 Task: For heading Arial black with underline.  font size for heading18,  'Change the font style of data to'Calibri.  and font size to 9,  Change the alignment of both headline & data to Align center.  In the sheet  Expense Monitoring Logbookbook
Action: Mouse moved to (42, 97)
Screenshot: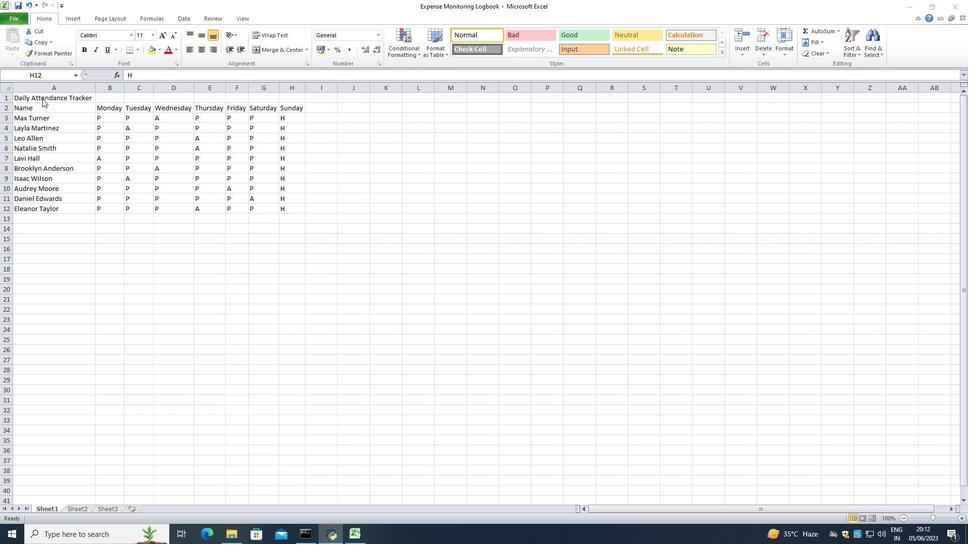
Action: Mouse pressed left at (42, 97)
Screenshot: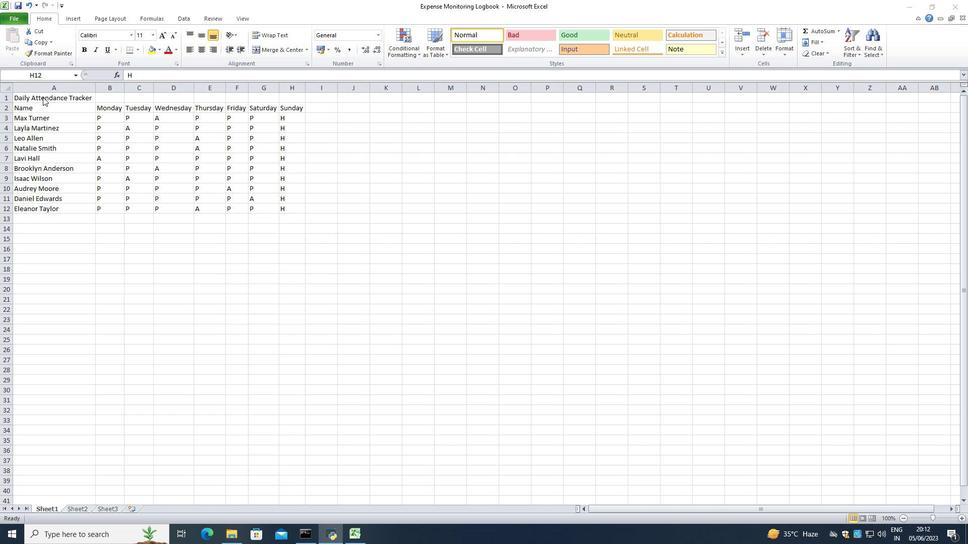 
Action: Mouse pressed left at (42, 97)
Screenshot: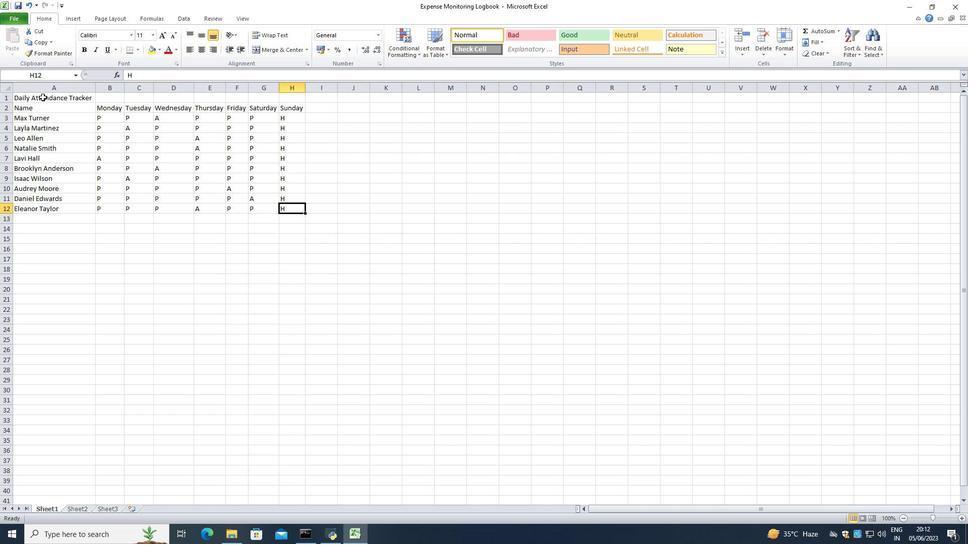 
Action: Mouse moved to (42, 100)
Screenshot: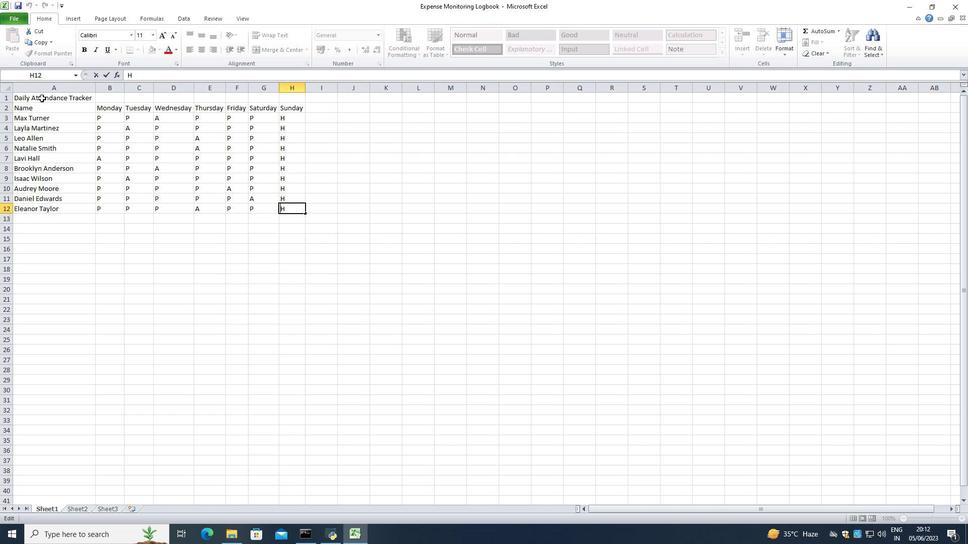 
Action: Mouse pressed left at (42, 100)
Screenshot: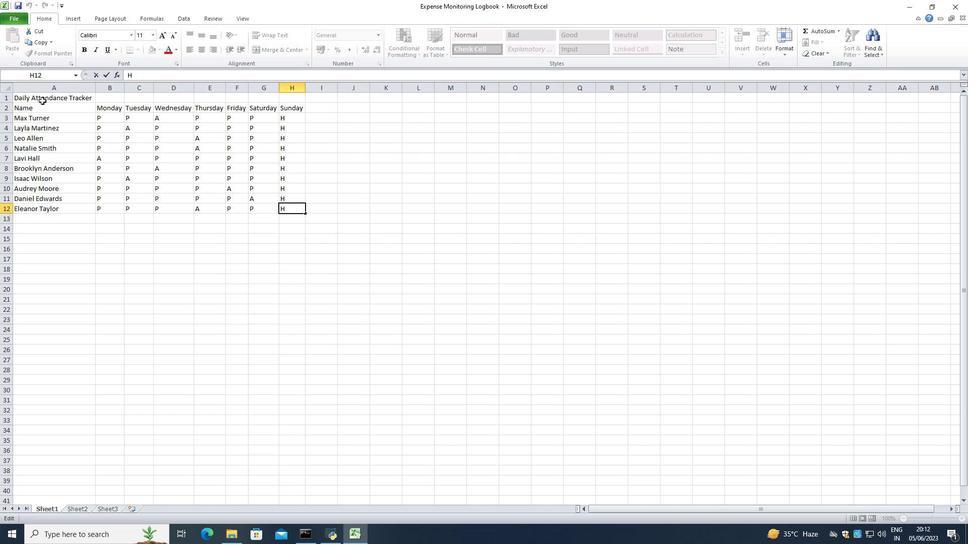 
Action: Mouse moved to (127, 37)
Screenshot: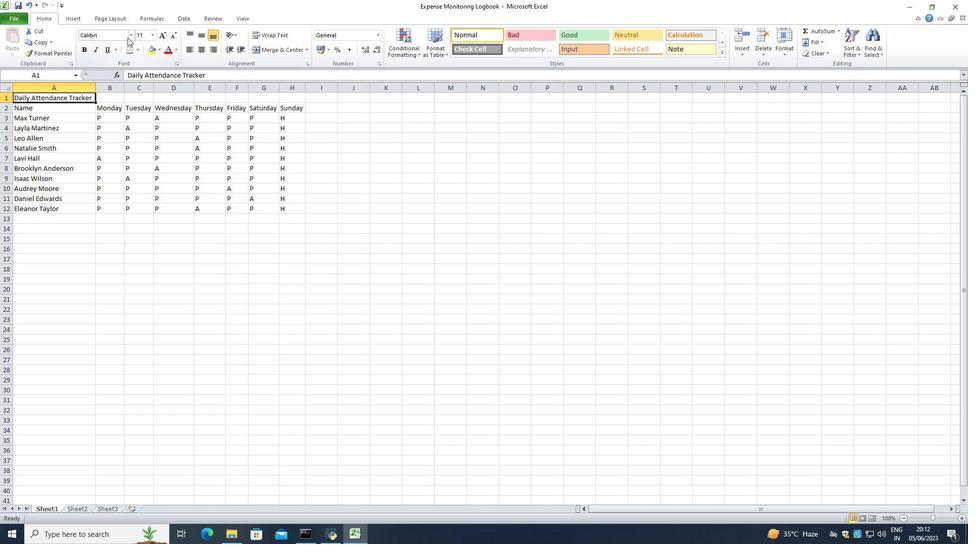 
Action: Mouse pressed left at (127, 37)
Screenshot: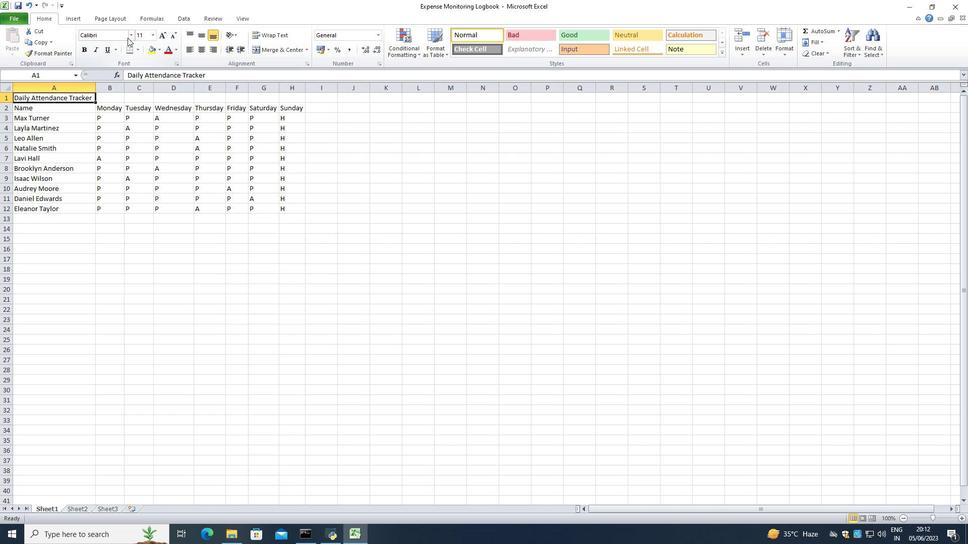
Action: Mouse moved to (131, 36)
Screenshot: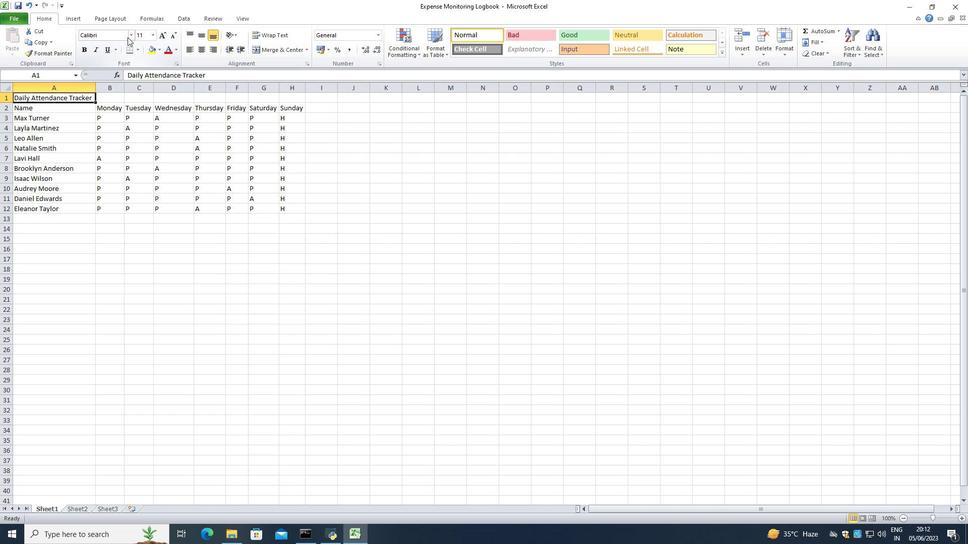 
Action: Mouse pressed left at (131, 36)
Screenshot: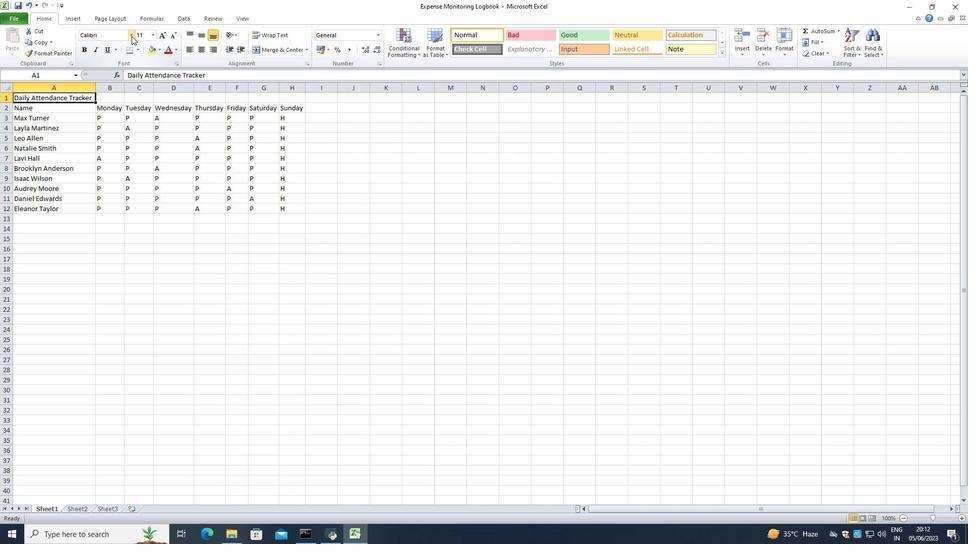 
Action: Mouse moved to (119, 165)
Screenshot: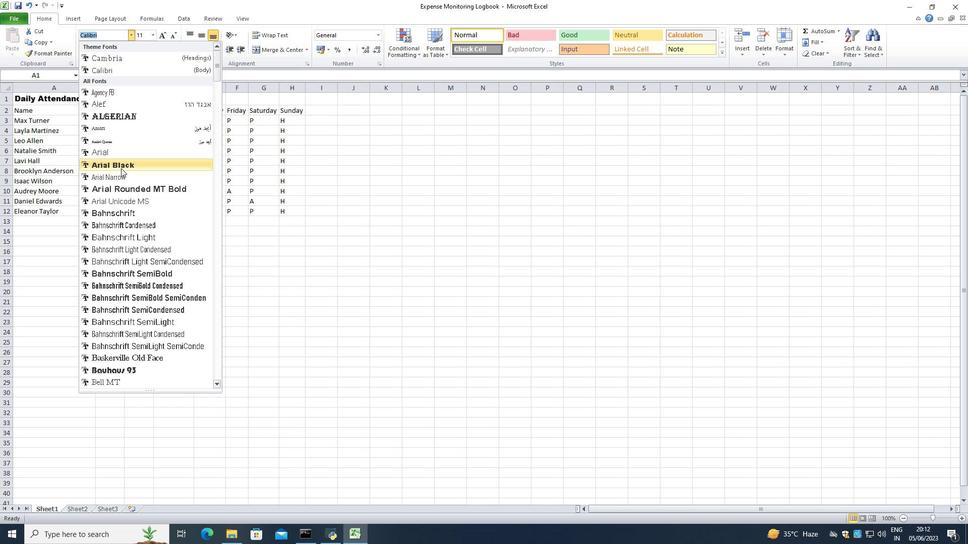 
Action: Mouse pressed left at (119, 165)
Screenshot: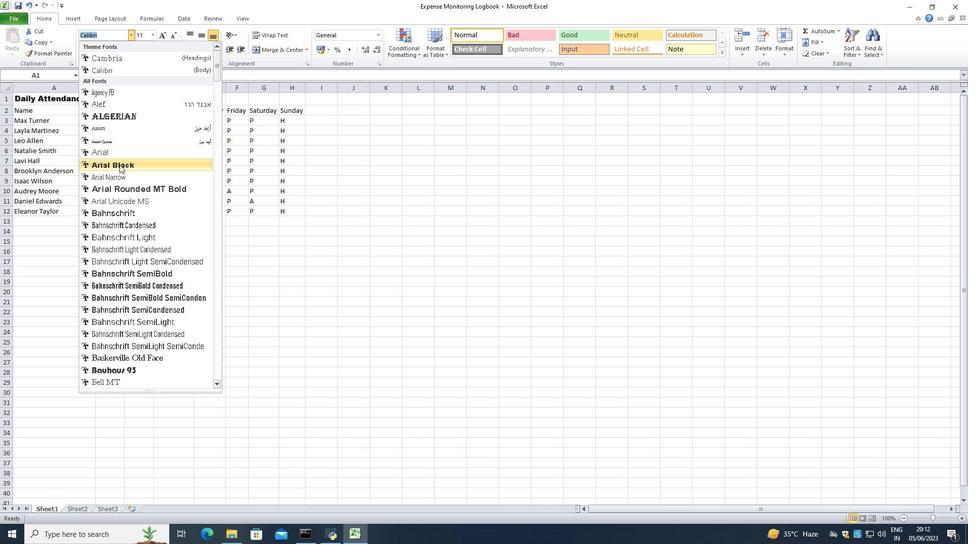 
Action: Mouse moved to (106, 48)
Screenshot: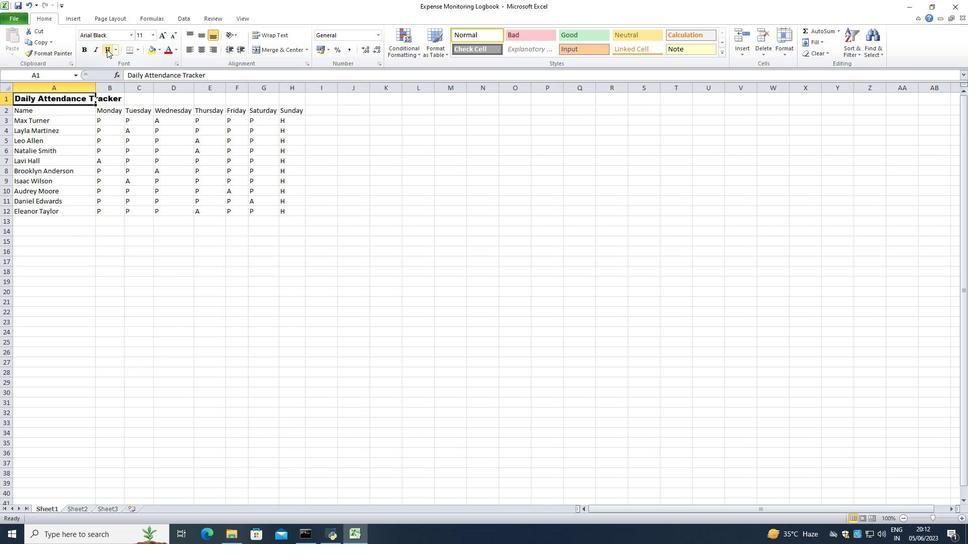 
Action: Mouse pressed left at (106, 48)
Screenshot: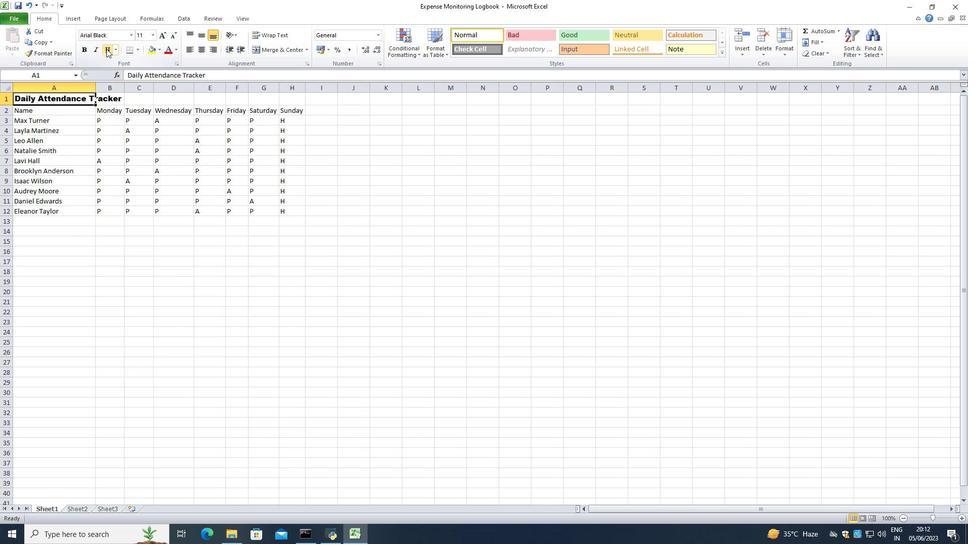 
Action: Mouse moved to (66, 110)
Screenshot: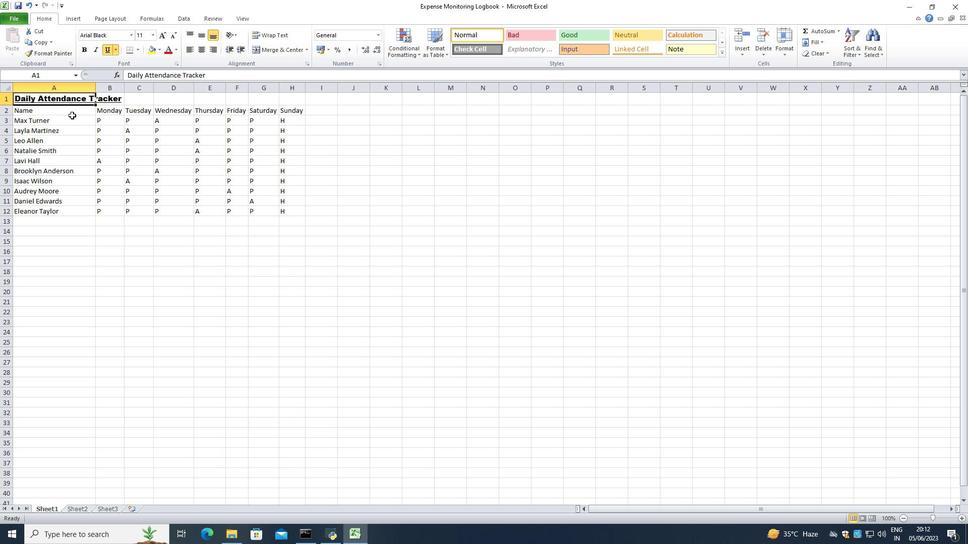 
Action: Mouse pressed left at (66, 110)
Screenshot: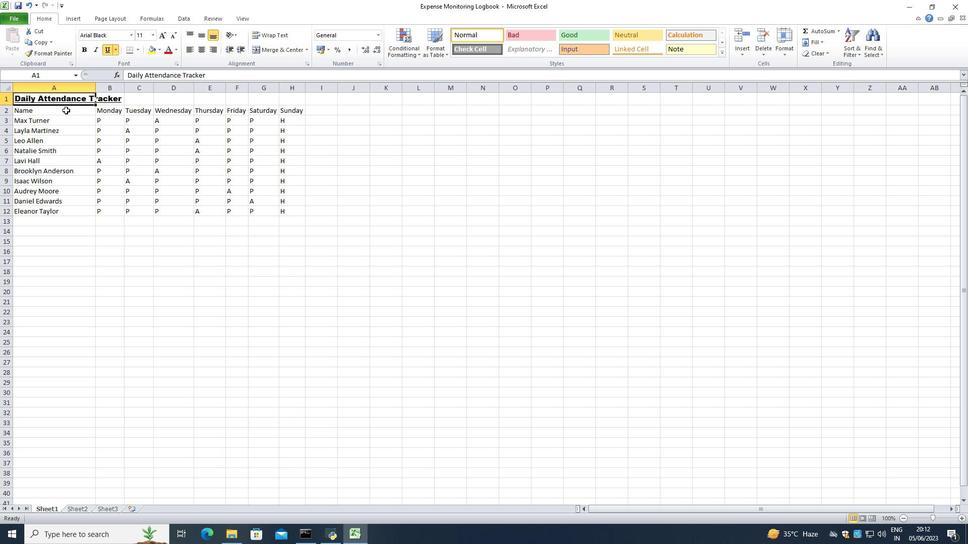 
Action: Mouse moved to (71, 97)
Screenshot: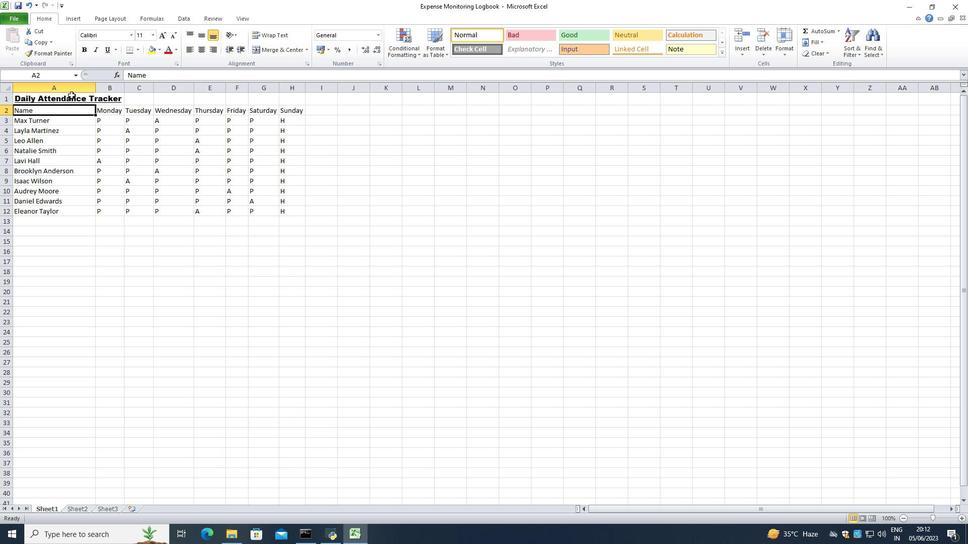 
Action: Mouse pressed left at (71, 97)
Screenshot: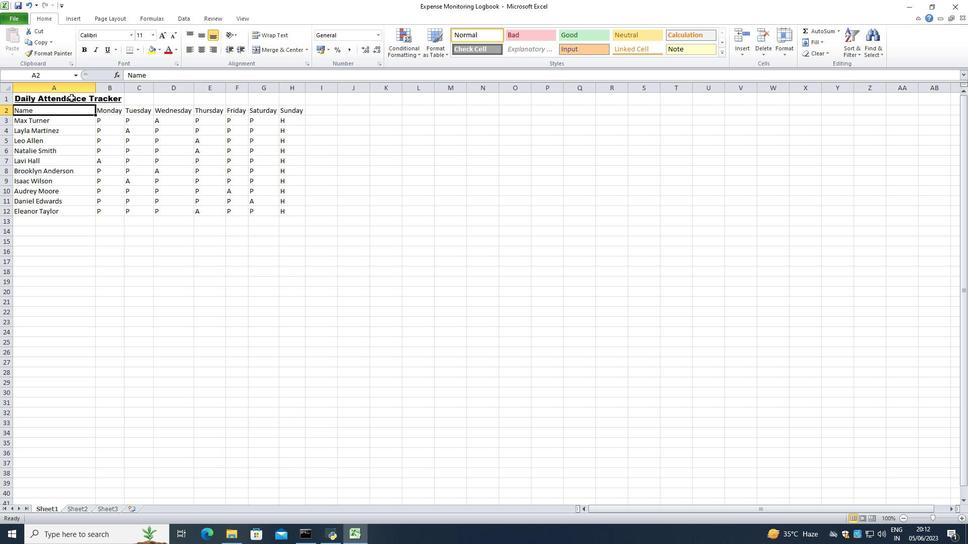 
Action: Mouse moved to (155, 34)
Screenshot: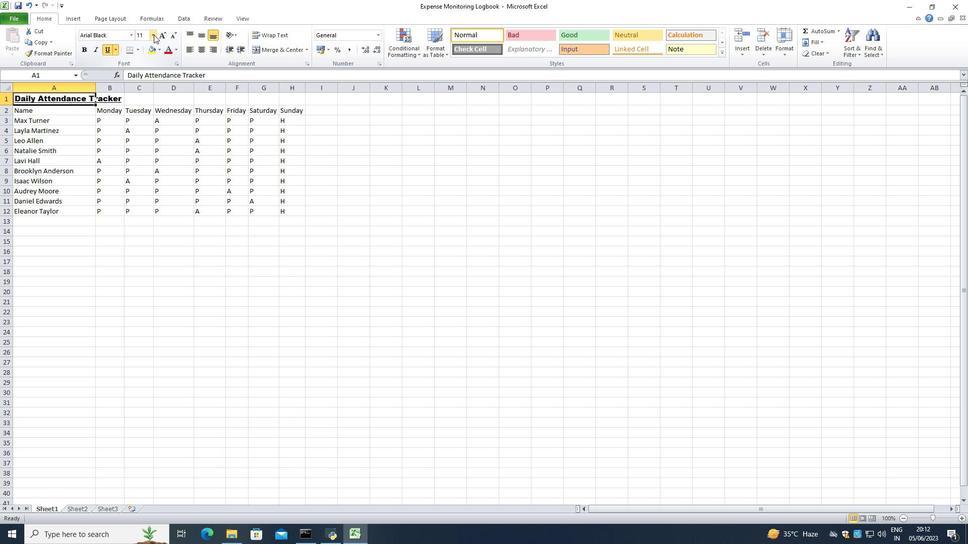 
Action: Mouse pressed left at (155, 34)
Screenshot: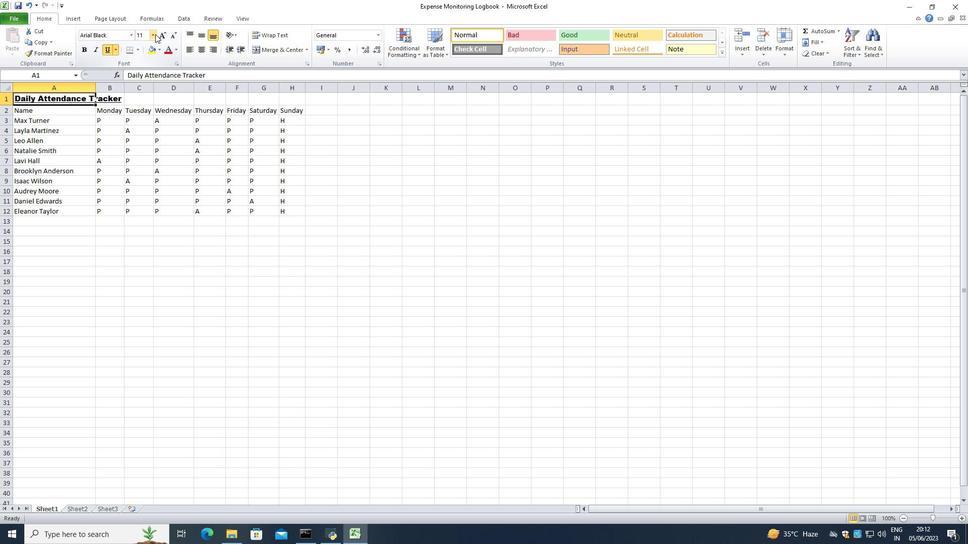 
Action: Mouse moved to (140, 106)
Screenshot: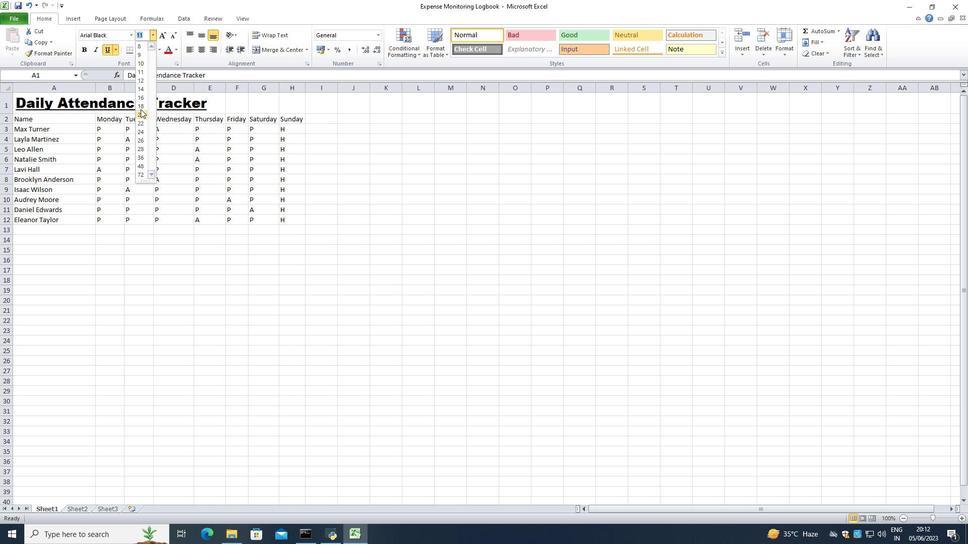 
Action: Mouse pressed left at (140, 106)
Screenshot: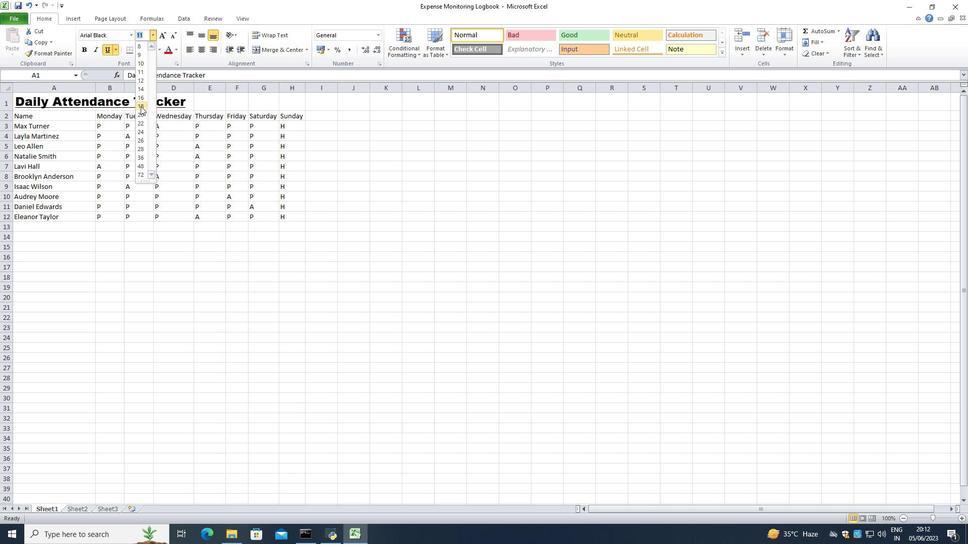 
Action: Mouse moved to (67, 118)
Screenshot: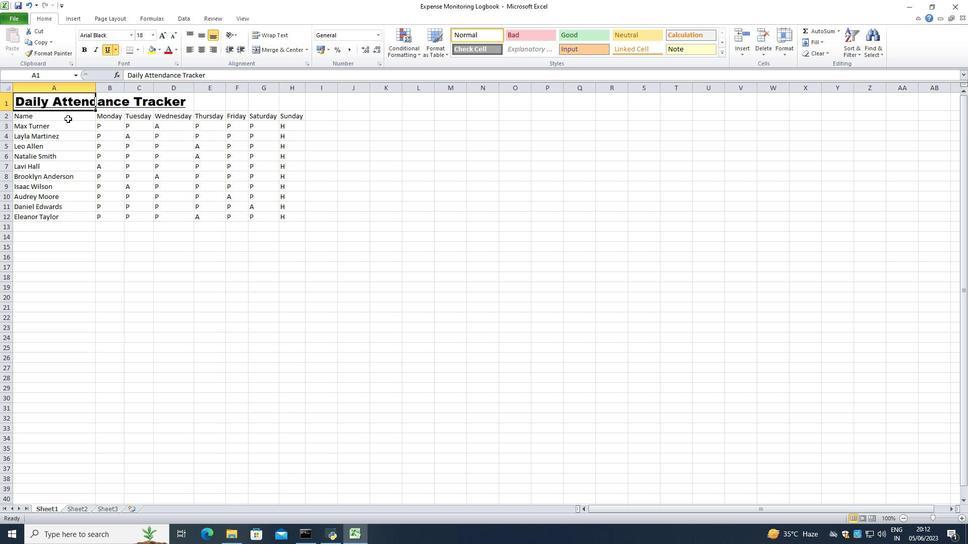 
Action: Mouse pressed left at (67, 118)
Screenshot: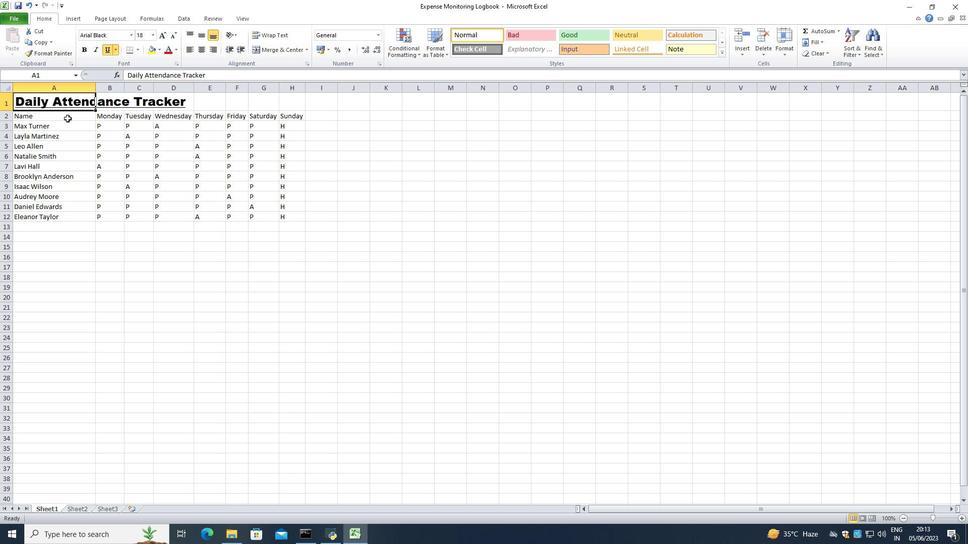 
Action: Mouse moved to (67, 117)
Screenshot: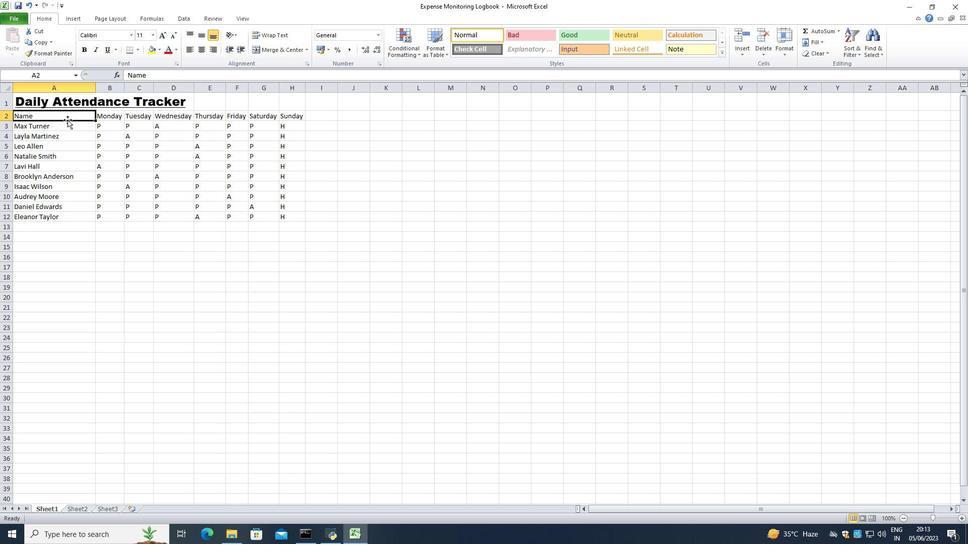 
Action: Mouse pressed left at (67, 117)
Screenshot: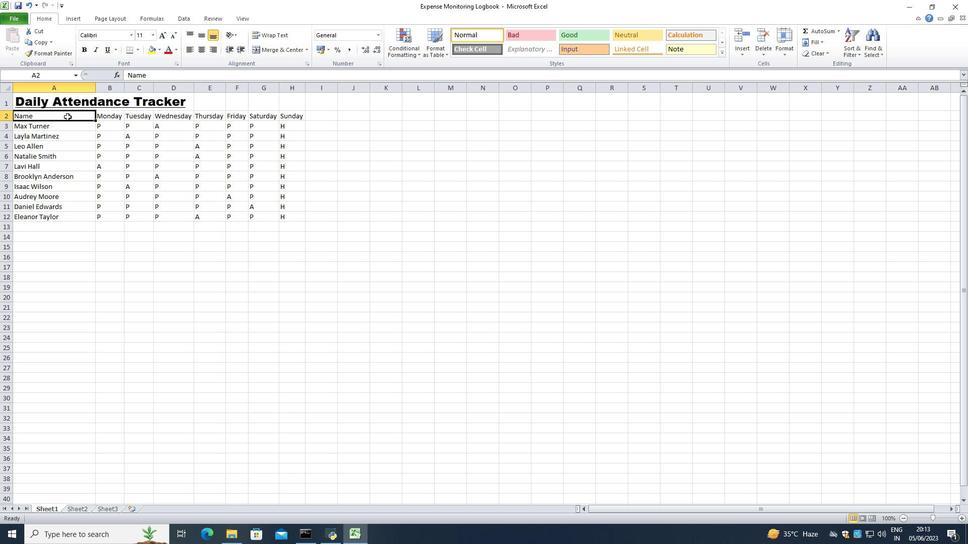 
Action: Mouse moved to (151, 34)
Screenshot: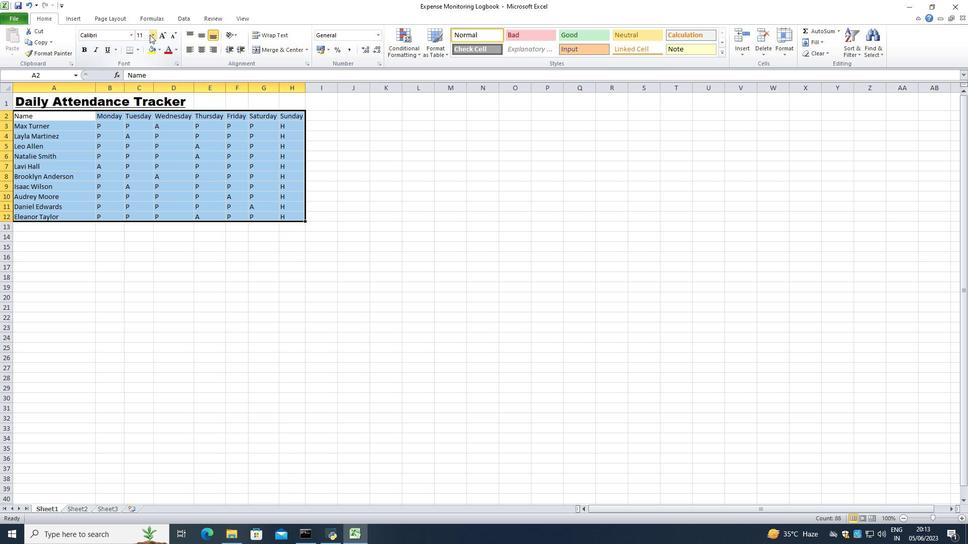
Action: Mouse pressed left at (151, 34)
Screenshot: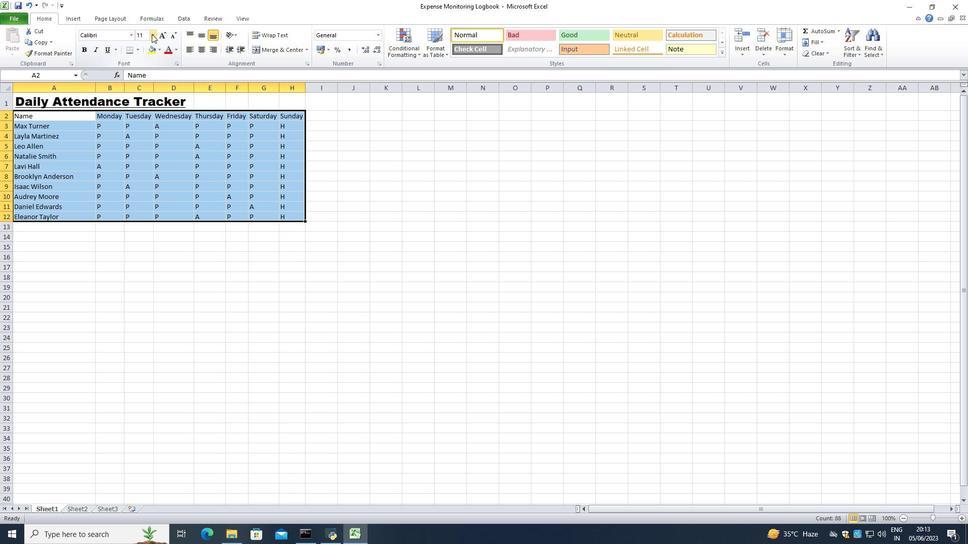 
Action: Mouse moved to (143, 56)
Screenshot: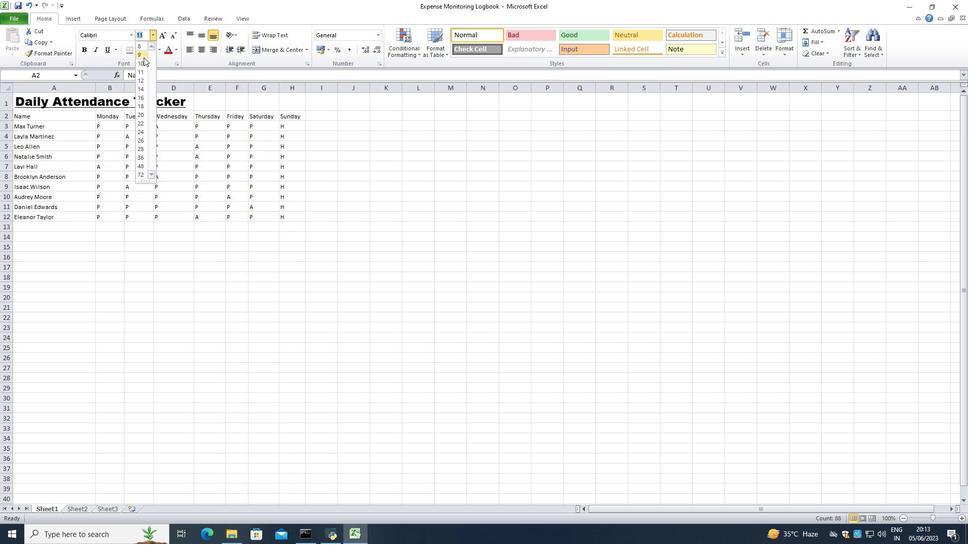 
Action: Mouse pressed left at (143, 56)
Screenshot: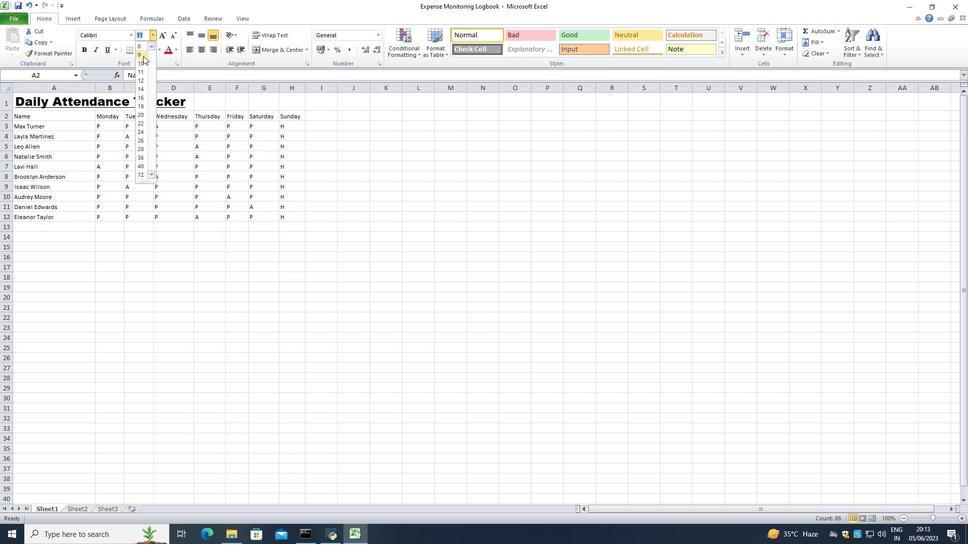 
Action: Mouse moved to (178, 163)
Screenshot: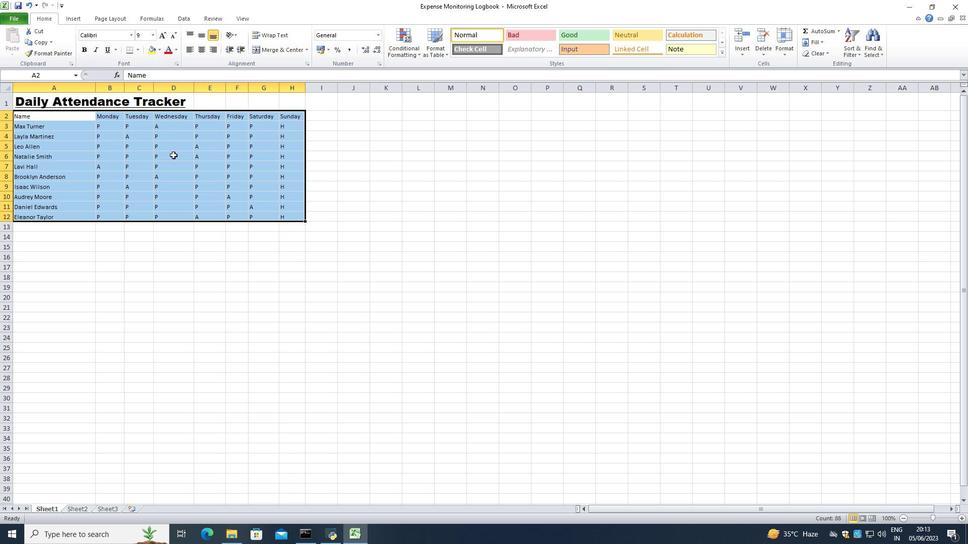 
Action: Mouse pressed left at (178, 163)
Screenshot: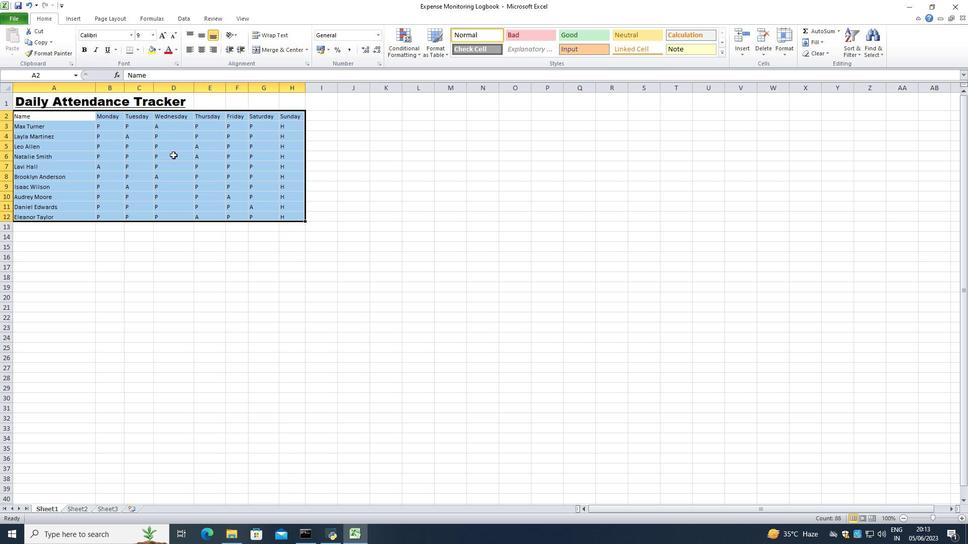 
Action: Mouse moved to (34, 101)
Screenshot: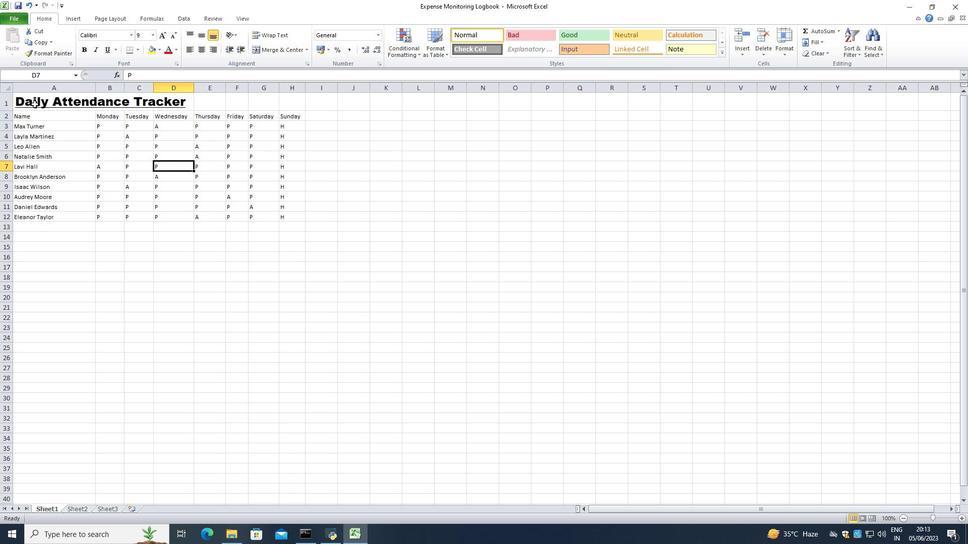
Action: Mouse pressed left at (34, 101)
Screenshot: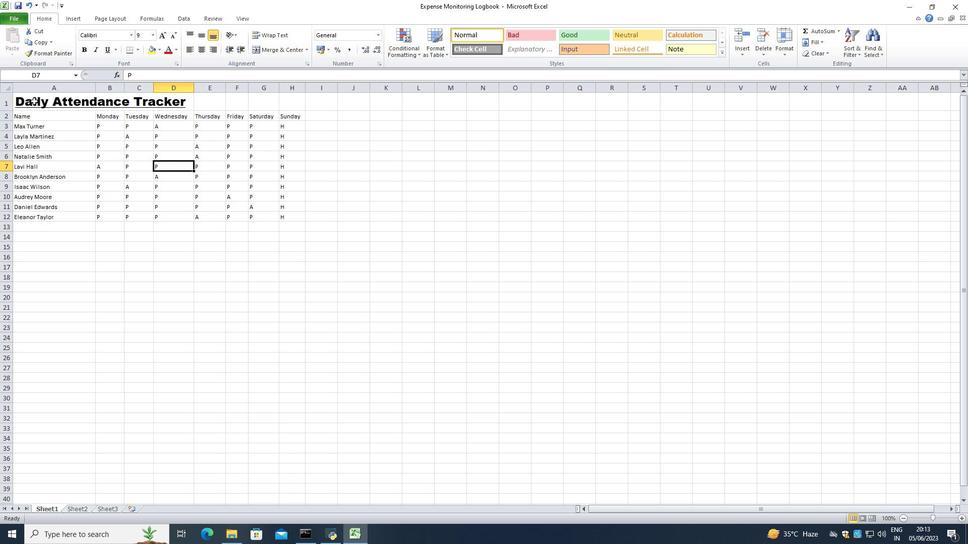 
Action: Mouse moved to (202, 49)
Screenshot: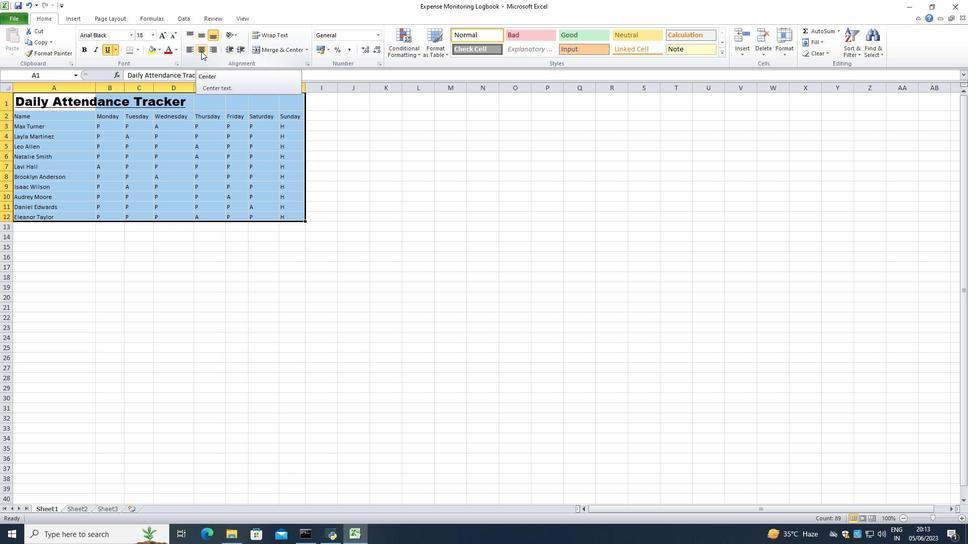 
Action: Mouse pressed left at (202, 49)
Screenshot: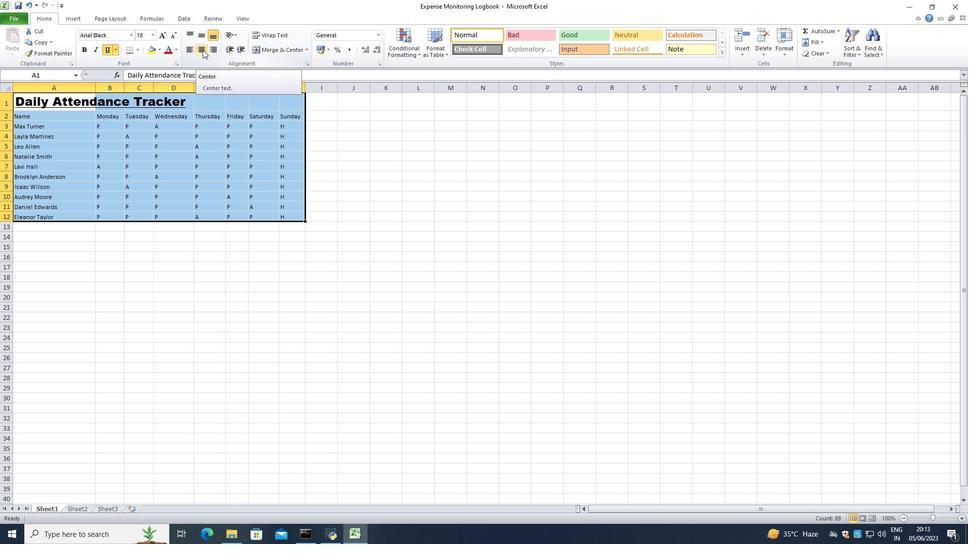 
Action: Mouse moved to (335, 219)
Screenshot: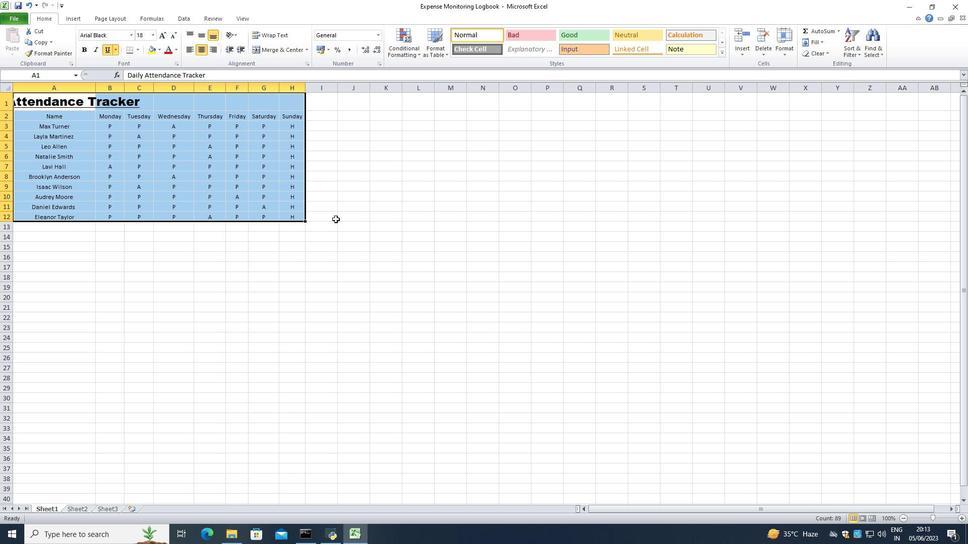 
Action: Mouse pressed left at (335, 219)
Screenshot: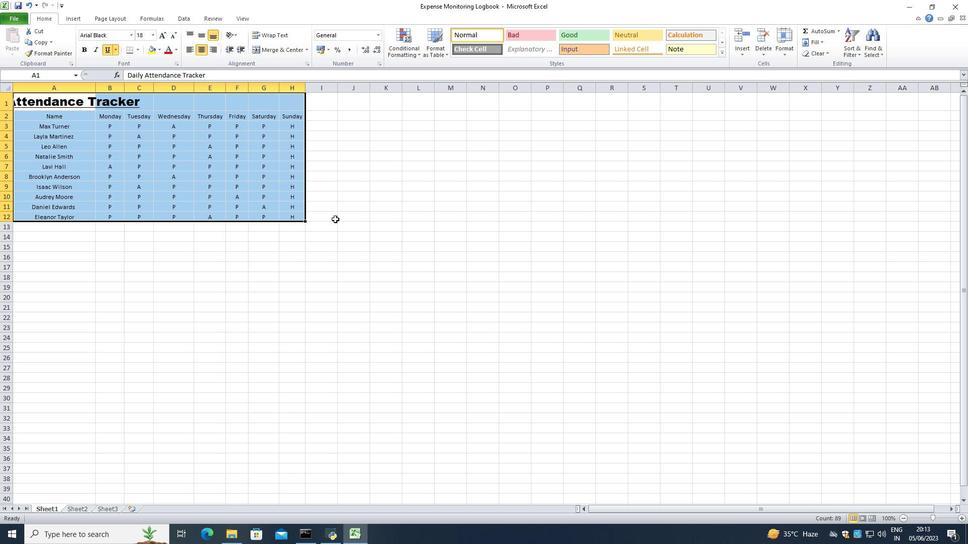 
Action: Mouse moved to (95, 88)
Screenshot: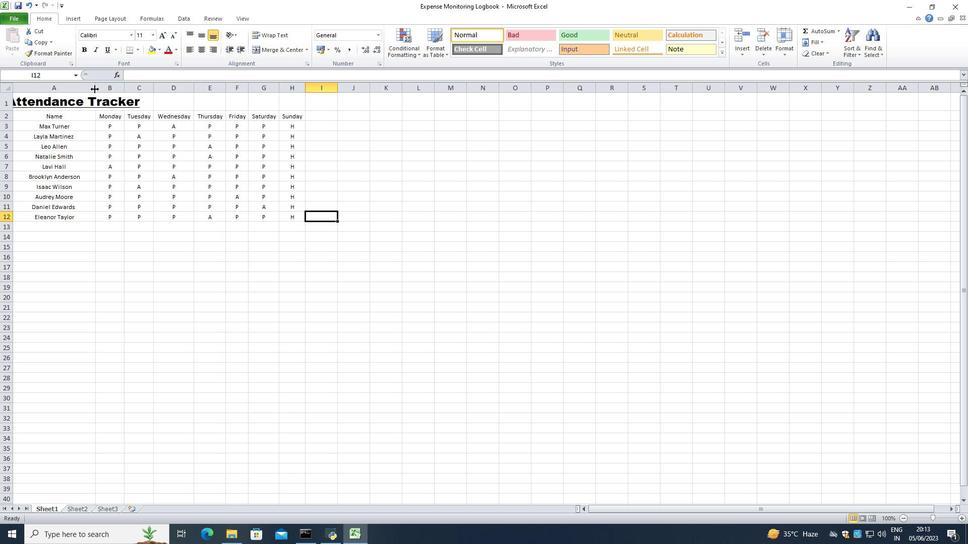 
Action: Mouse pressed left at (95, 88)
Screenshot: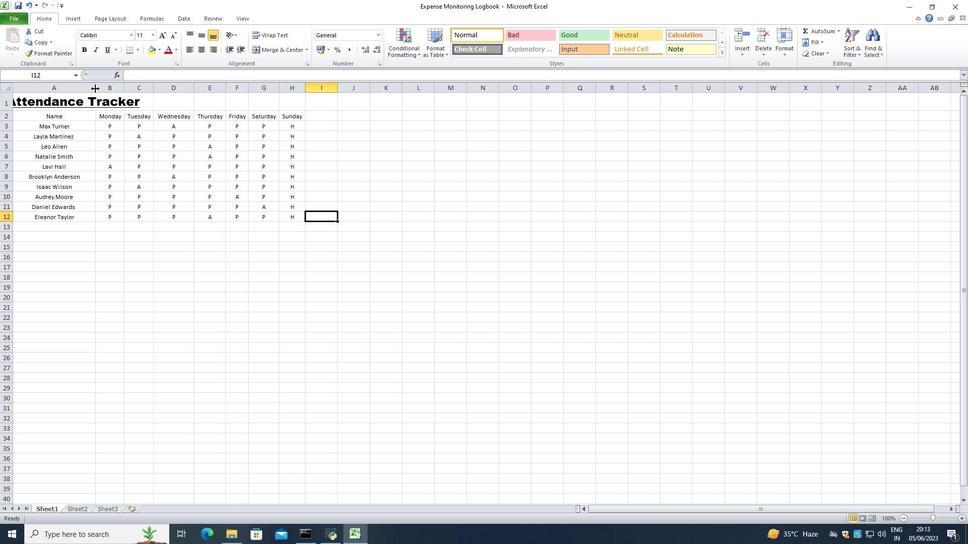 
Action: Mouse pressed left at (95, 88)
Screenshot: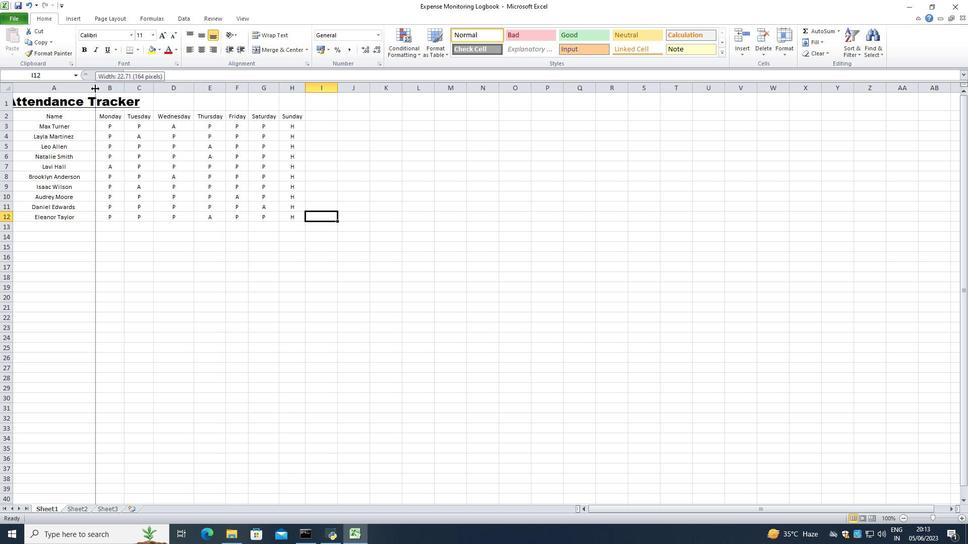 
Action: Mouse moved to (221, 86)
Screenshot: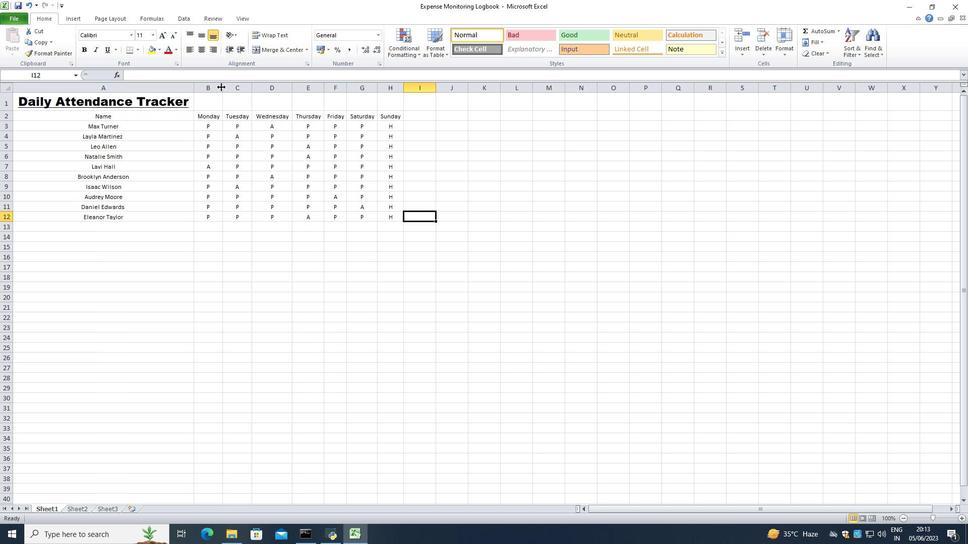 
Action: Mouse pressed left at (221, 86)
Screenshot: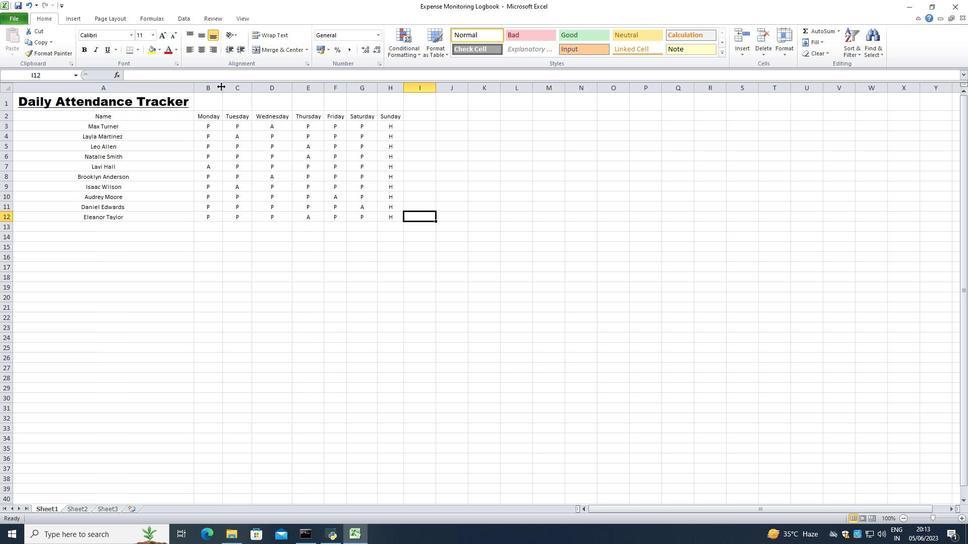 
Action: Mouse pressed left at (221, 86)
Screenshot: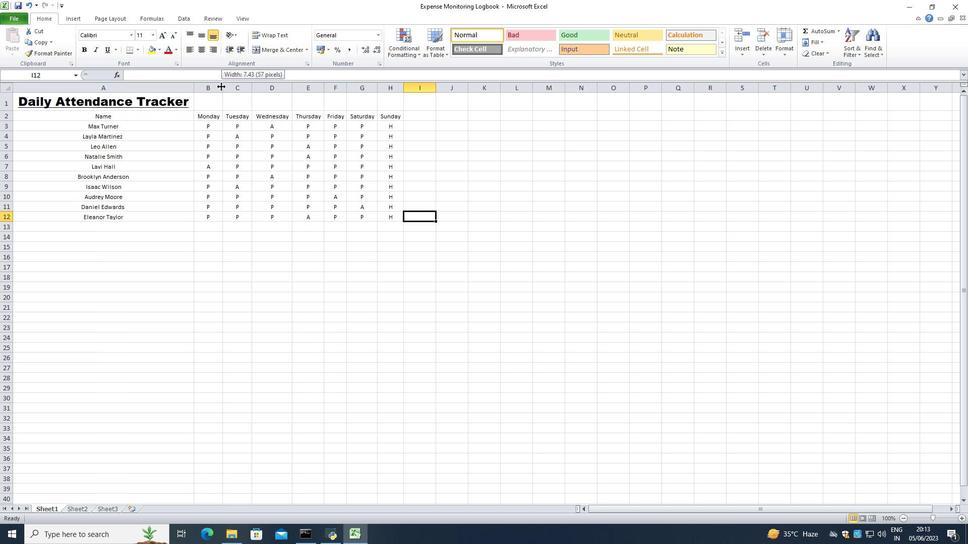 
Action: Mouse moved to (248, 87)
Screenshot: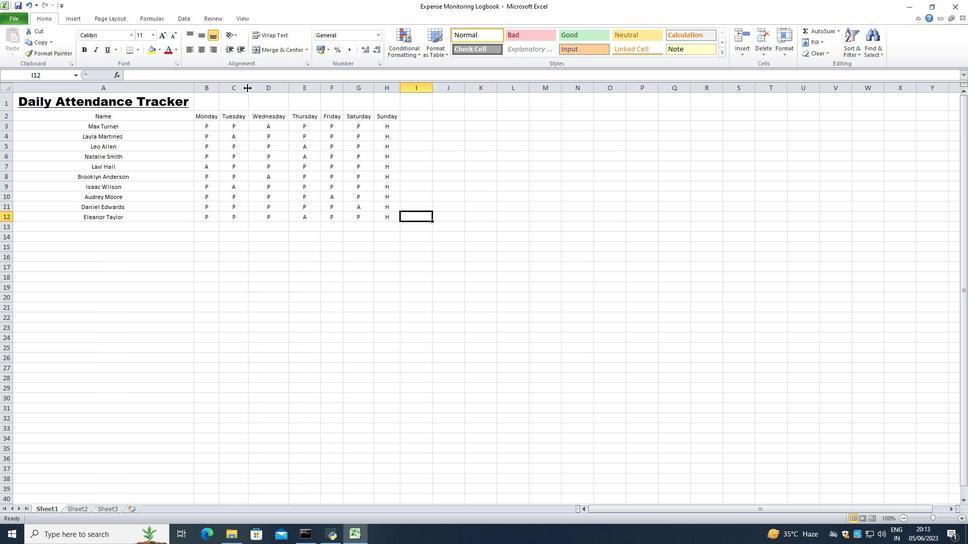 
Action: Mouse pressed left at (248, 87)
Screenshot: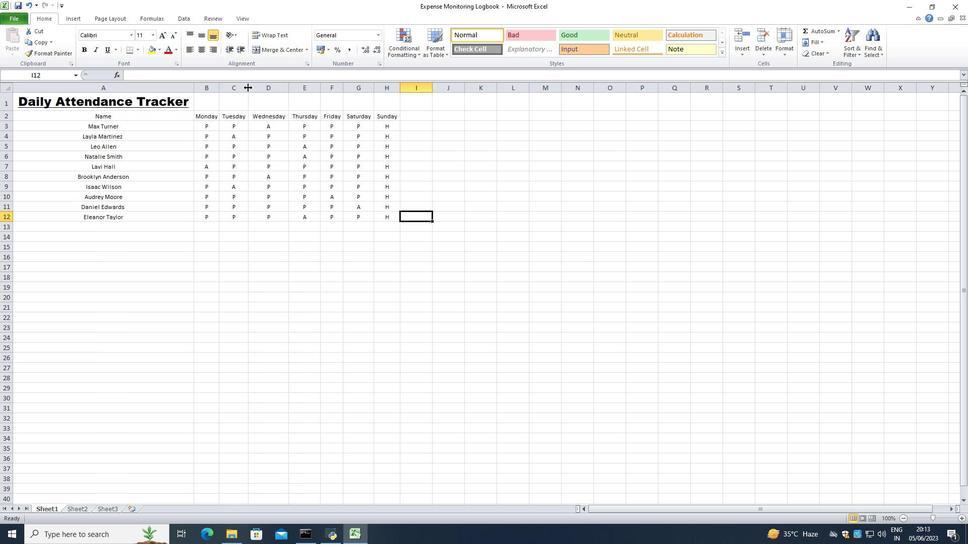 
Action: Mouse pressed left at (248, 87)
Screenshot: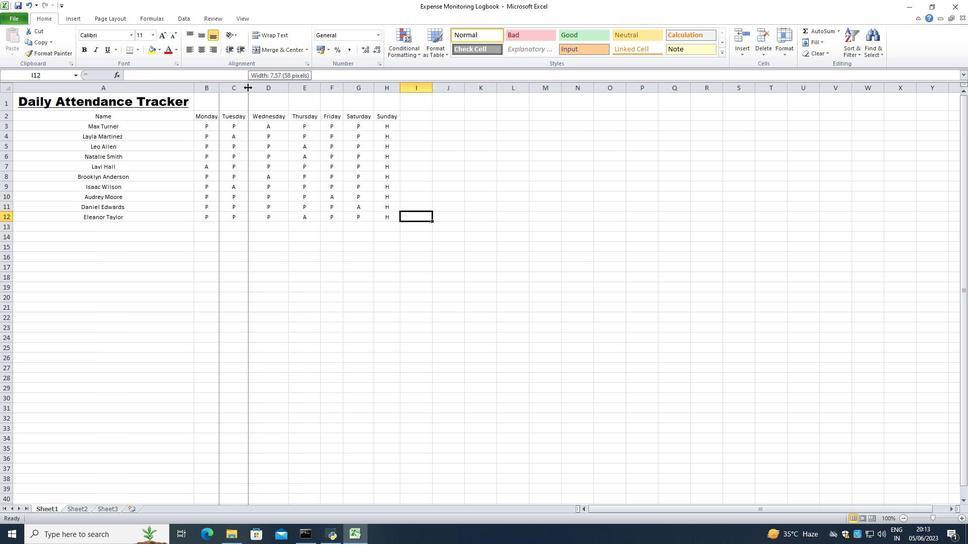 
Action: Mouse moved to (285, 89)
Screenshot: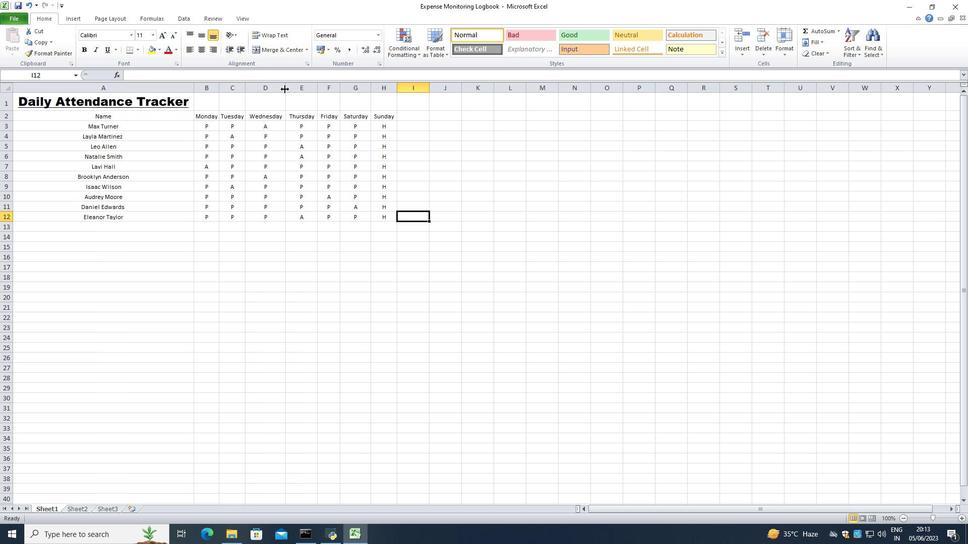 
Action: Mouse pressed left at (285, 89)
Screenshot: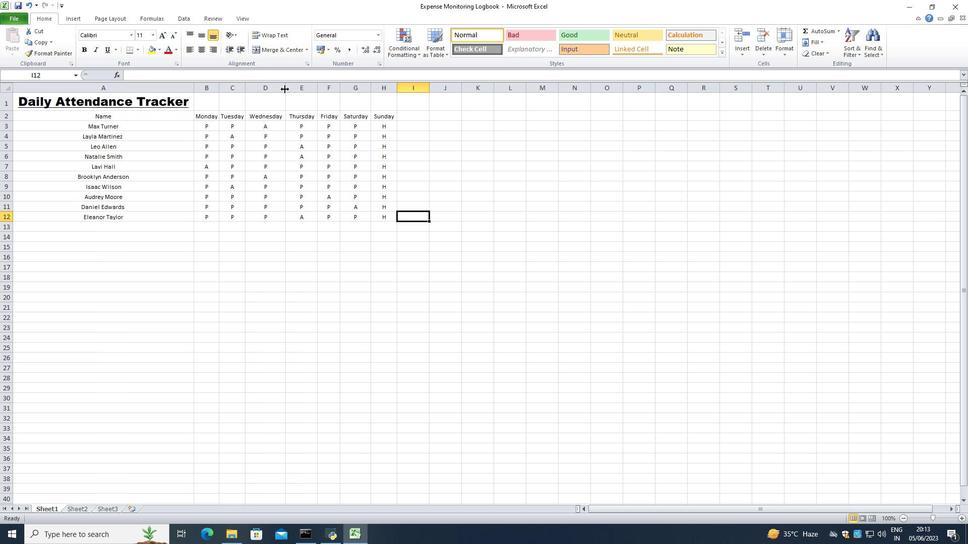 
Action: Mouse pressed left at (285, 89)
Screenshot: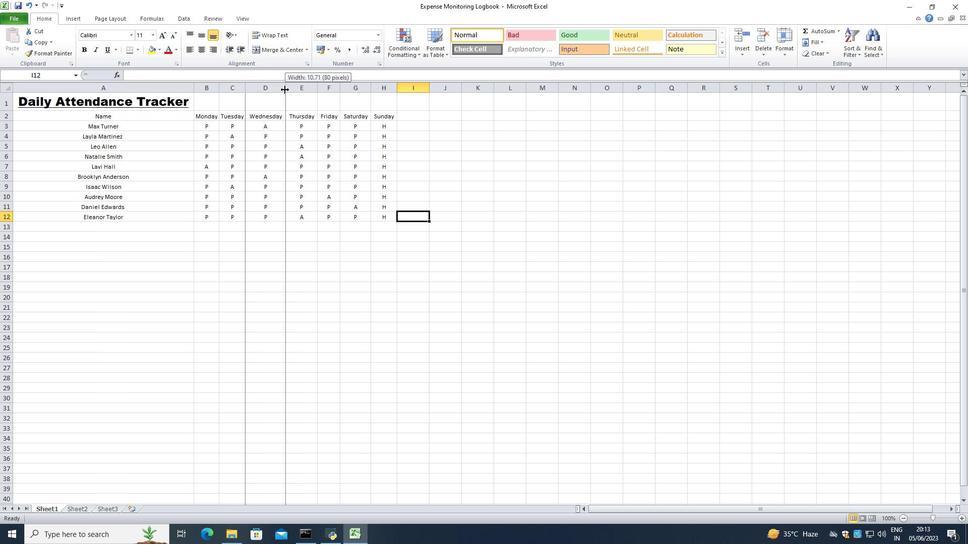 
Action: Mouse moved to (336, 90)
Screenshot: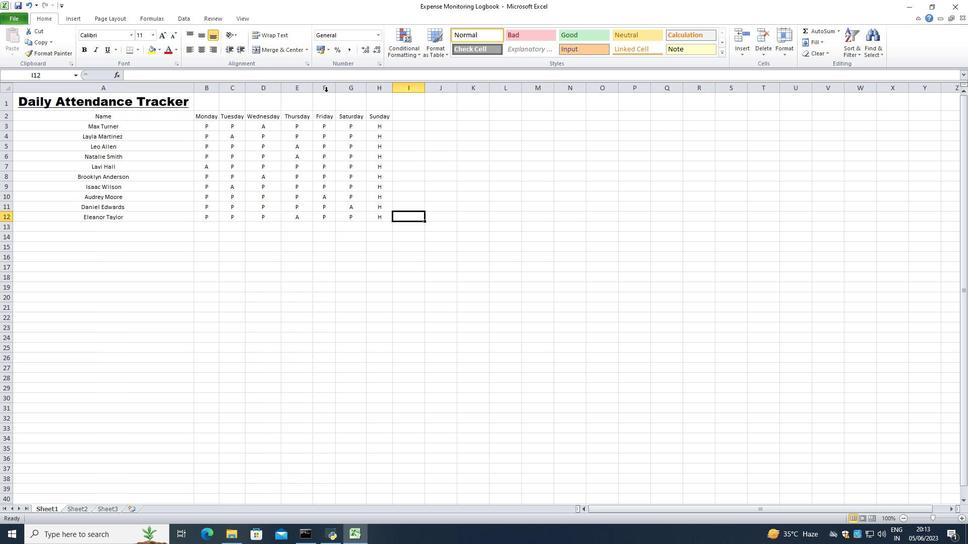 
Action: Mouse pressed left at (336, 90)
Screenshot: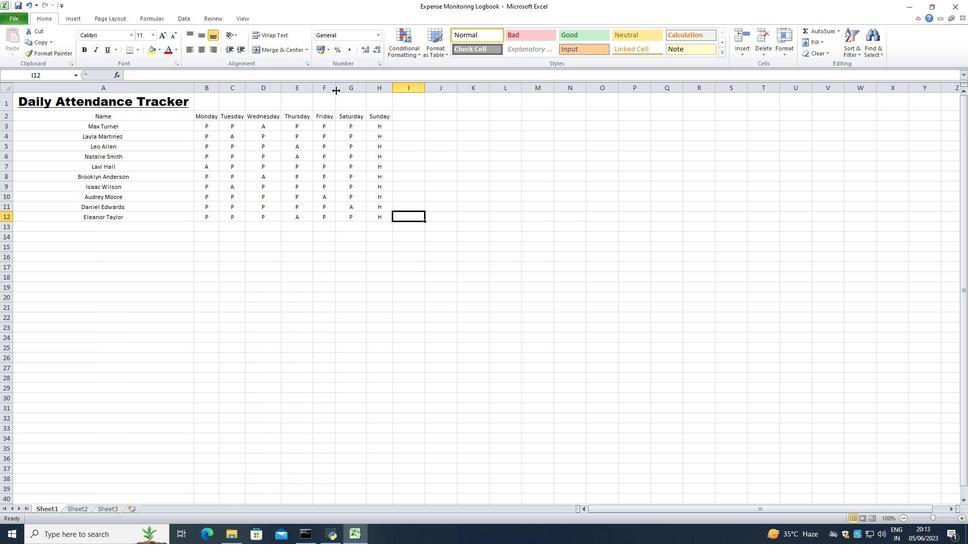 
Action: Mouse moved to (336, 90)
Screenshot: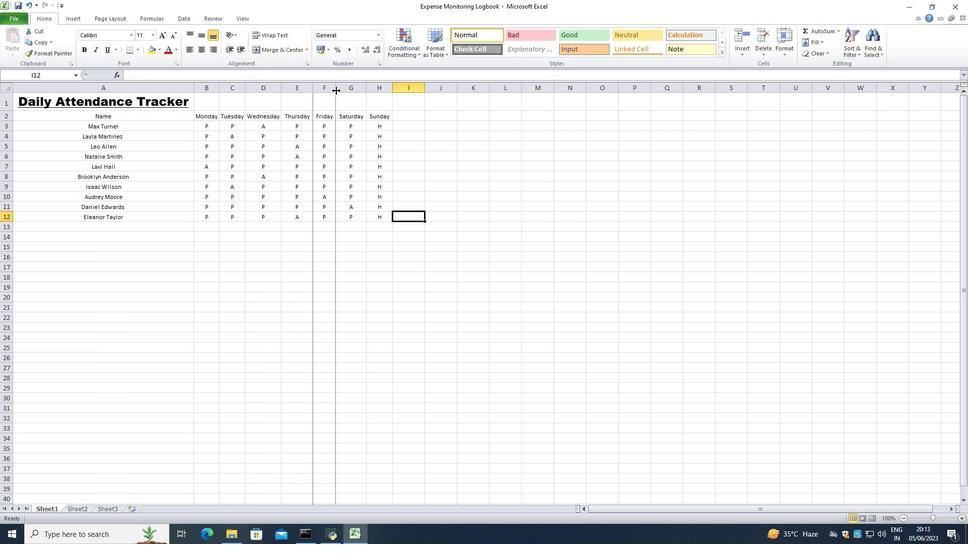 
Action: Mouse pressed left at (336, 90)
Screenshot: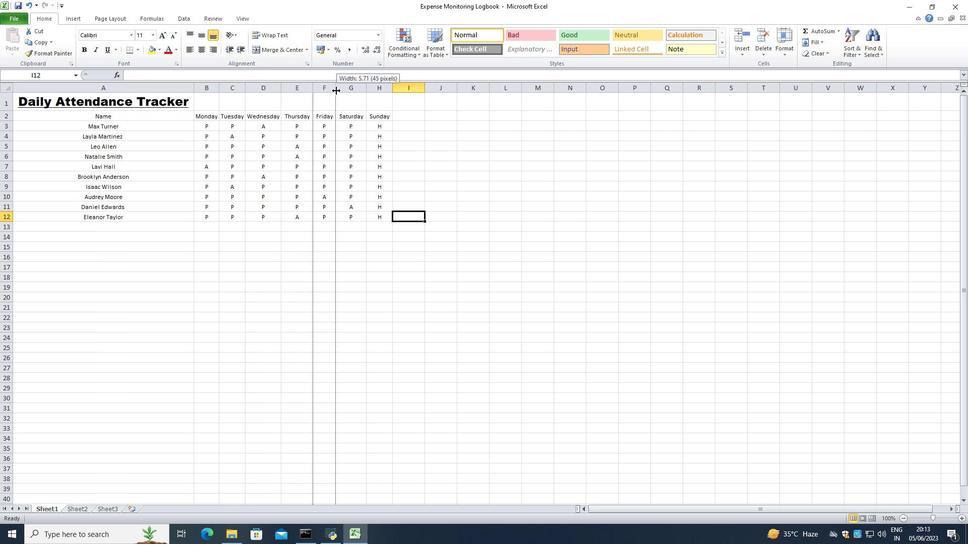 
Action: Mouse moved to (362, 90)
Screenshot: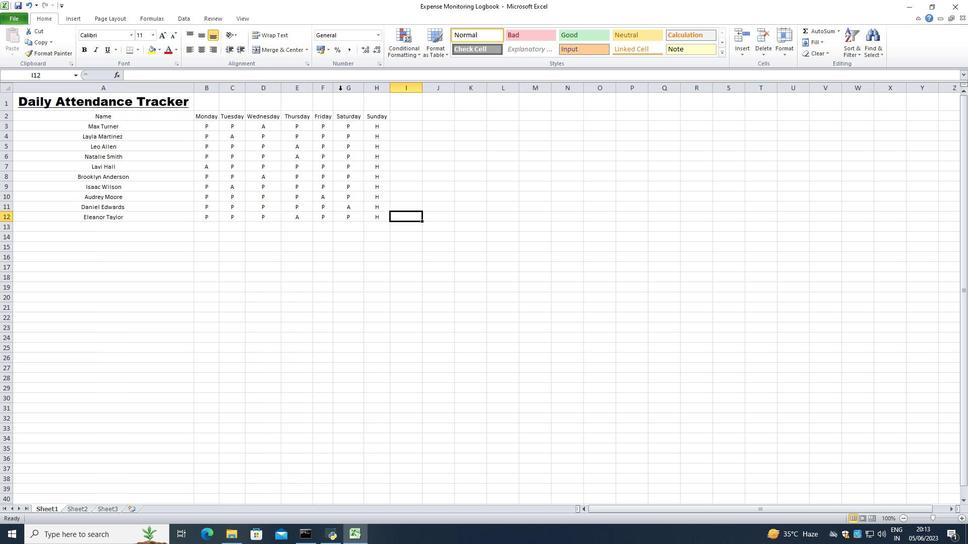 
Action: Mouse pressed left at (362, 90)
Screenshot: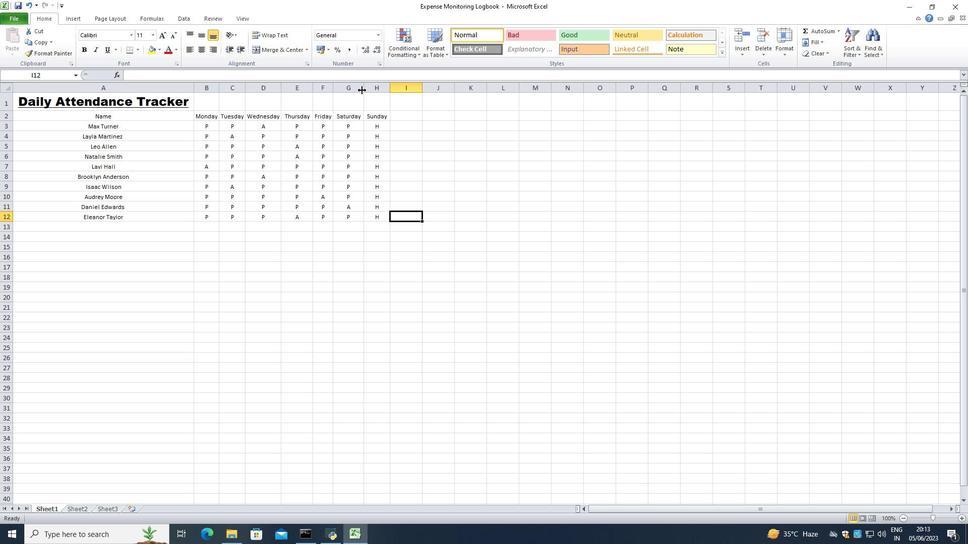 
Action: Mouse pressed left at (362, 90)
Screenshot: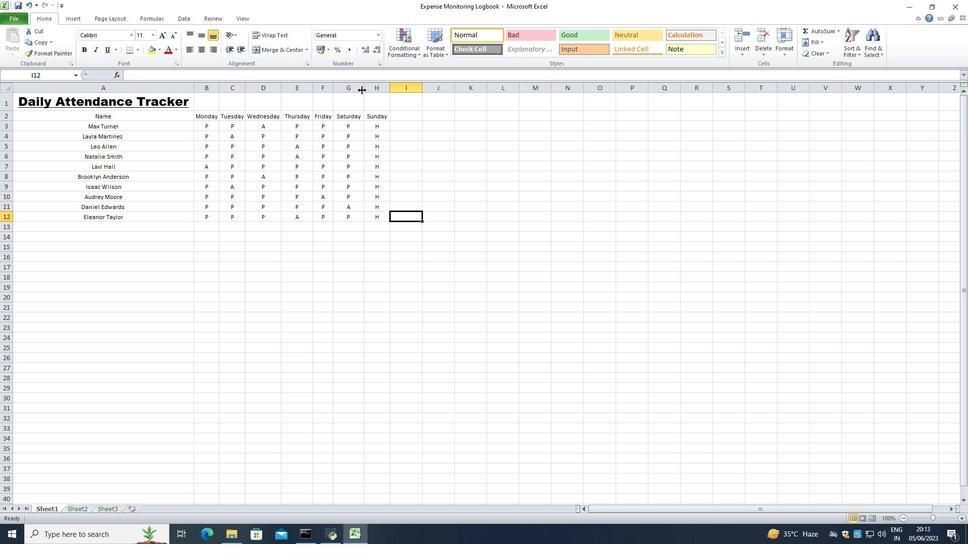 
Action: Mouse moved to (386, 91)
Screenshot: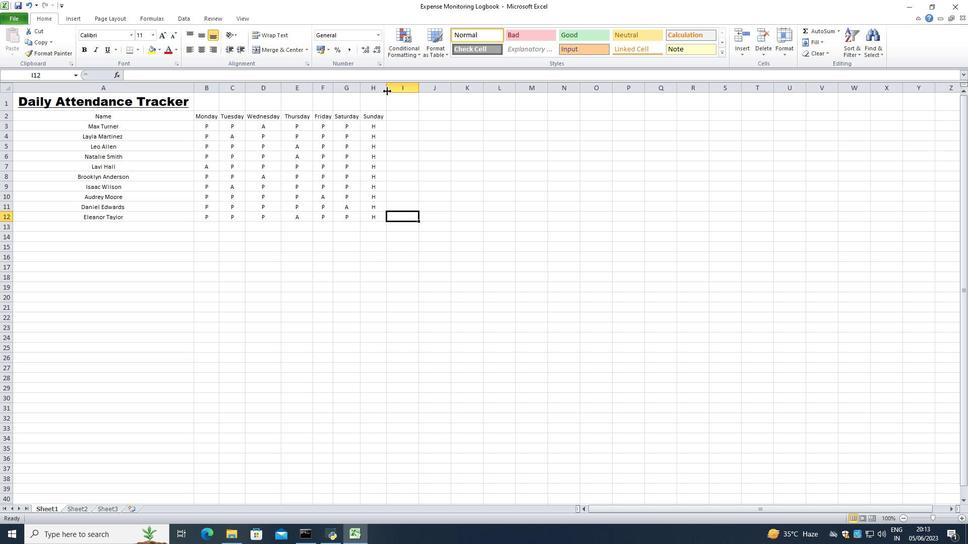 
Action: Mouse pressed left at (386, 91)
Screenshot: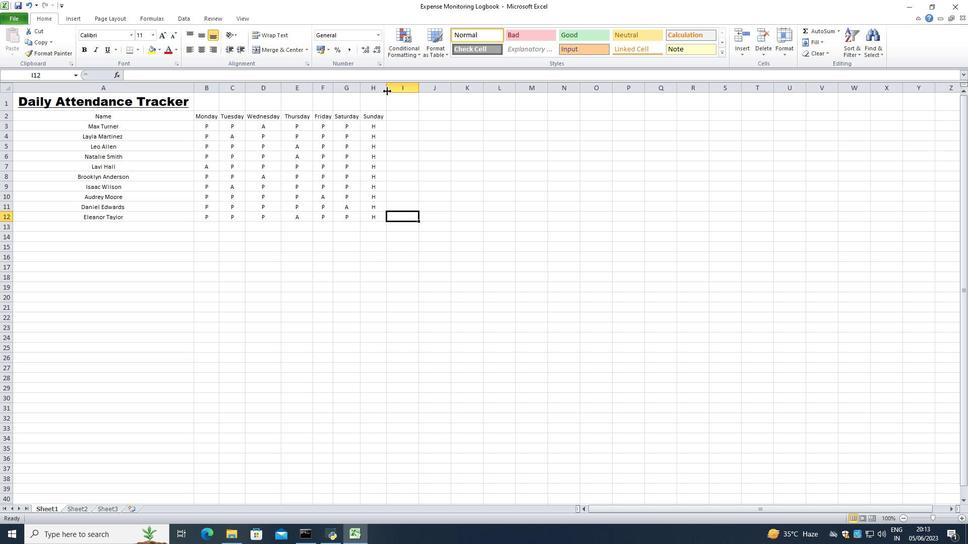 
Action: Mouse moved to (386, 91)
Screenshot: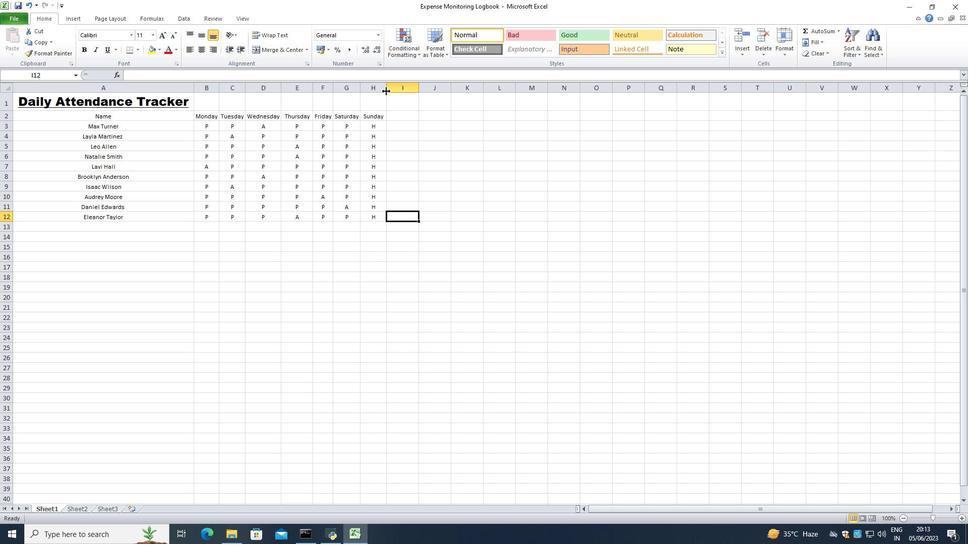 
Action: Mouse pressed left at (386, 91)
Screenshot: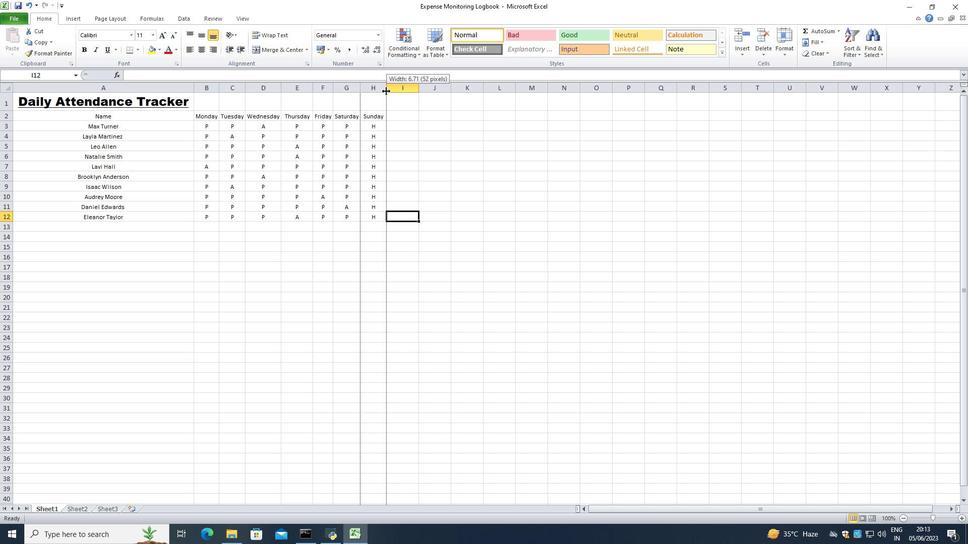 
Action: Mouse moved to (8, 17)
Screenshot: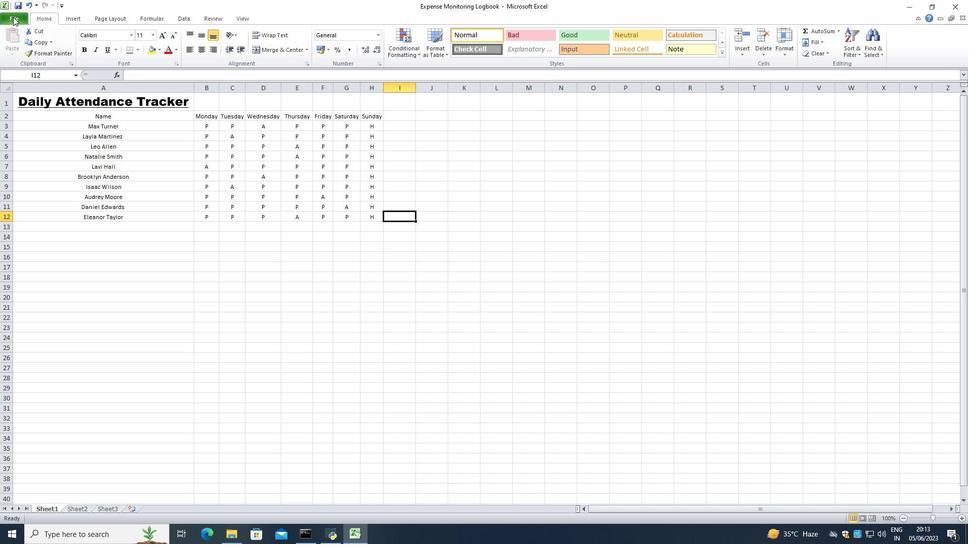 
Action: Mouse pressed left at (8, 17)
Screenshot: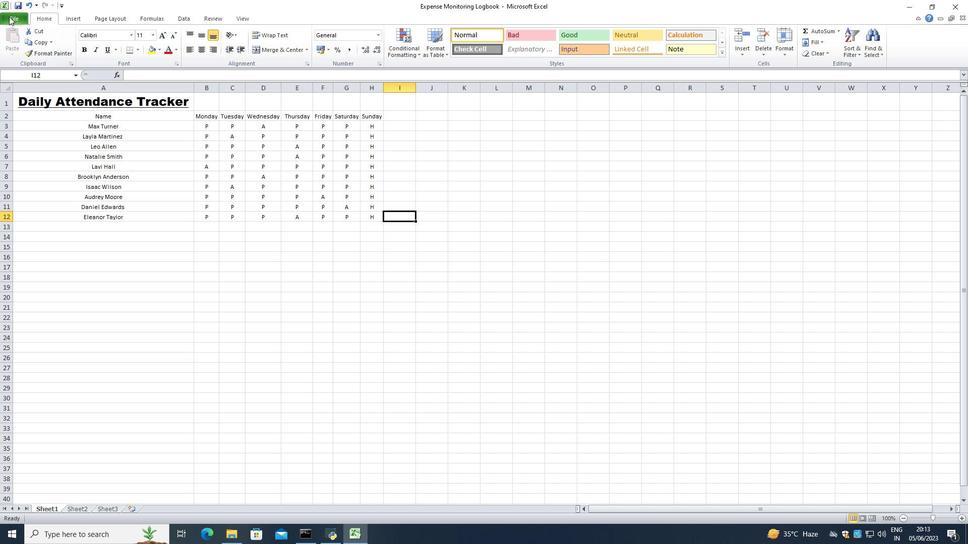 
Action: Mouse moved to (27, 50)
Screenshot: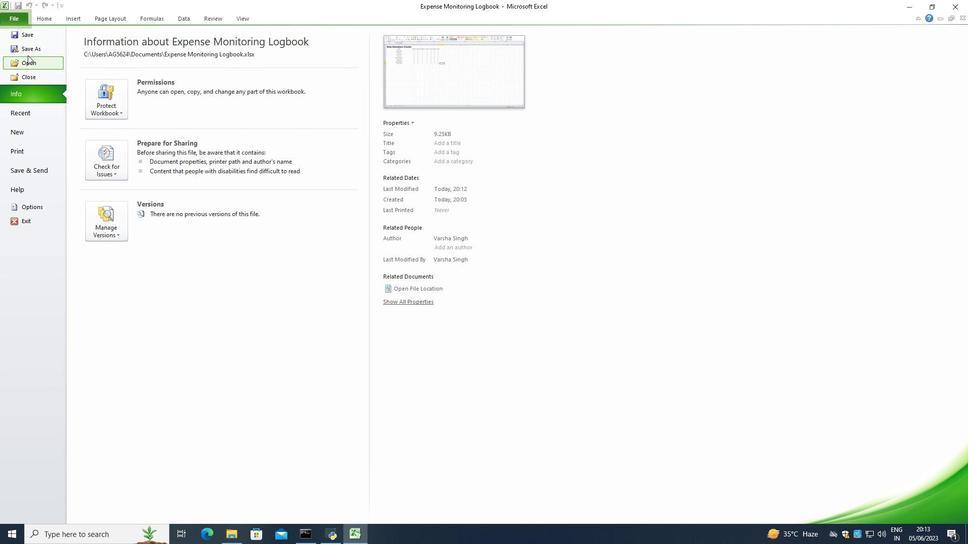 
Action: Mouse pressed left at (27, 50)
Screenshot: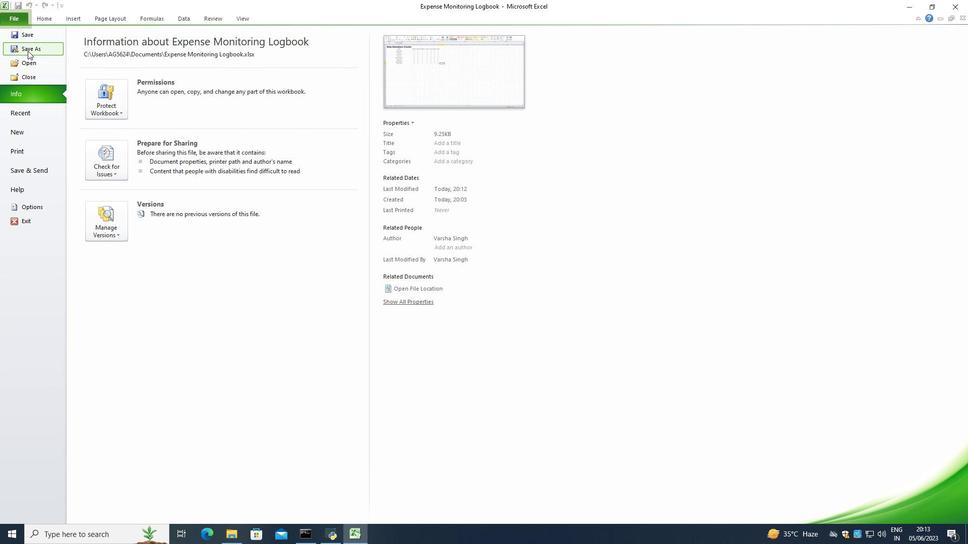 
Action: Mouse moved to (395, 270)
Screenshot: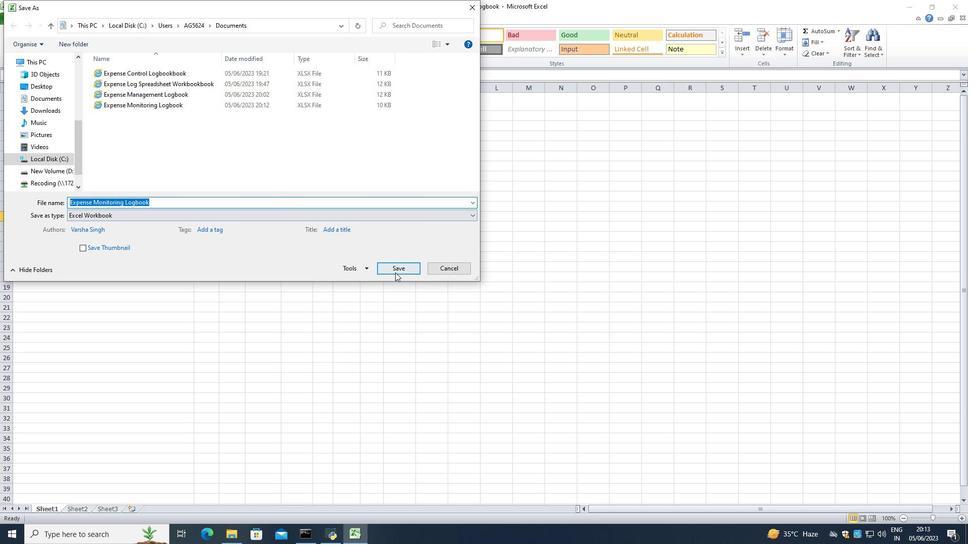 
Action: Mouse pressed left at (395, 270)
Screenshot: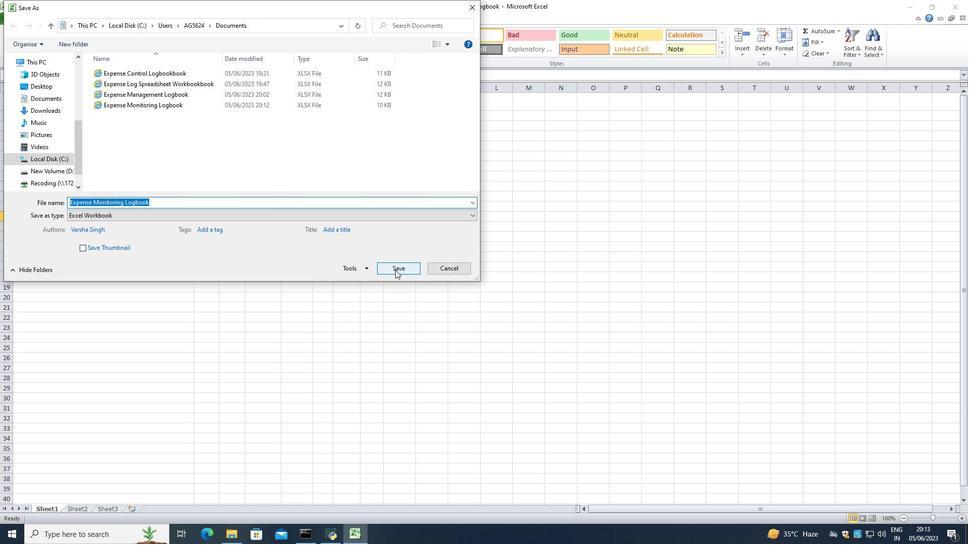 
Action: Mouse moved to (506, 268)
Screenshot: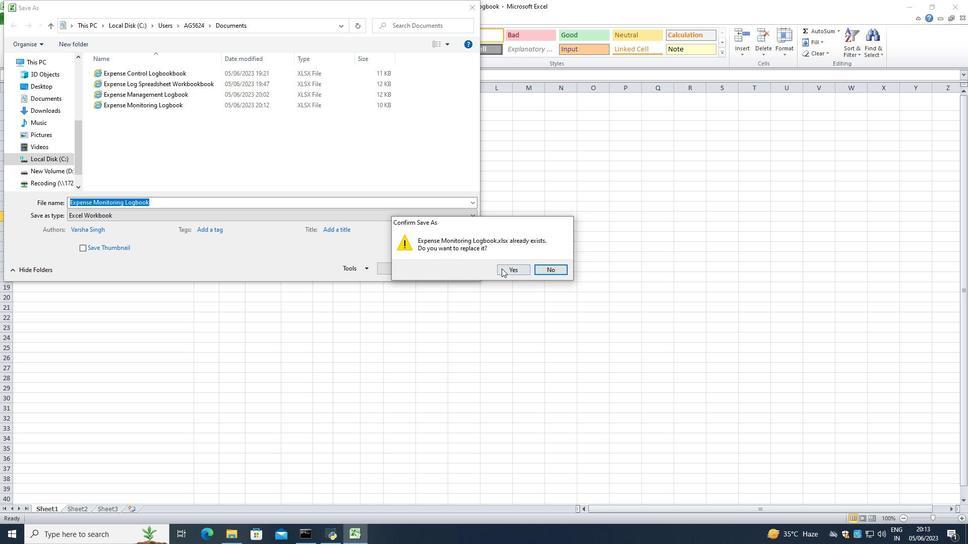 
Action: Mouse pressed left at (506, 268)
Screenshot: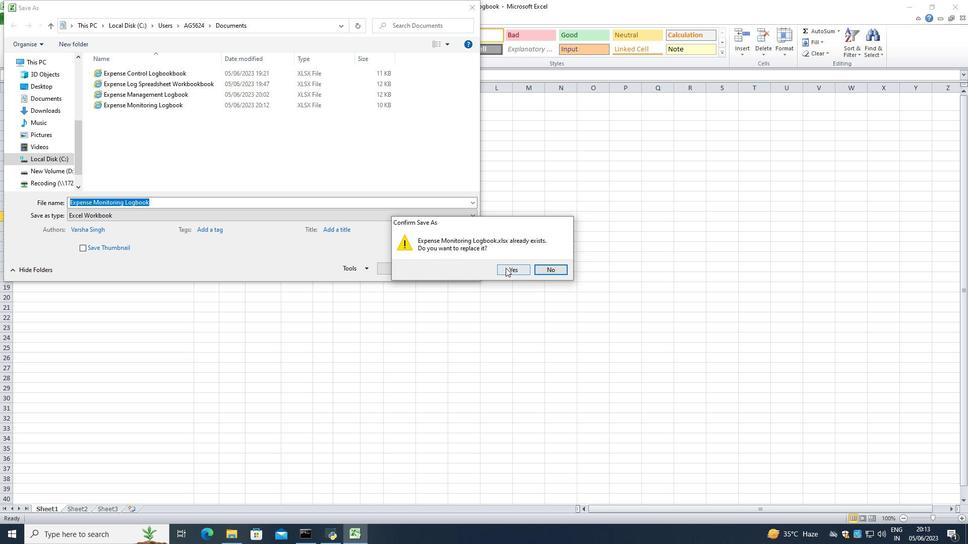 
Action: Mouse moved to (481, 263)
Screenshot: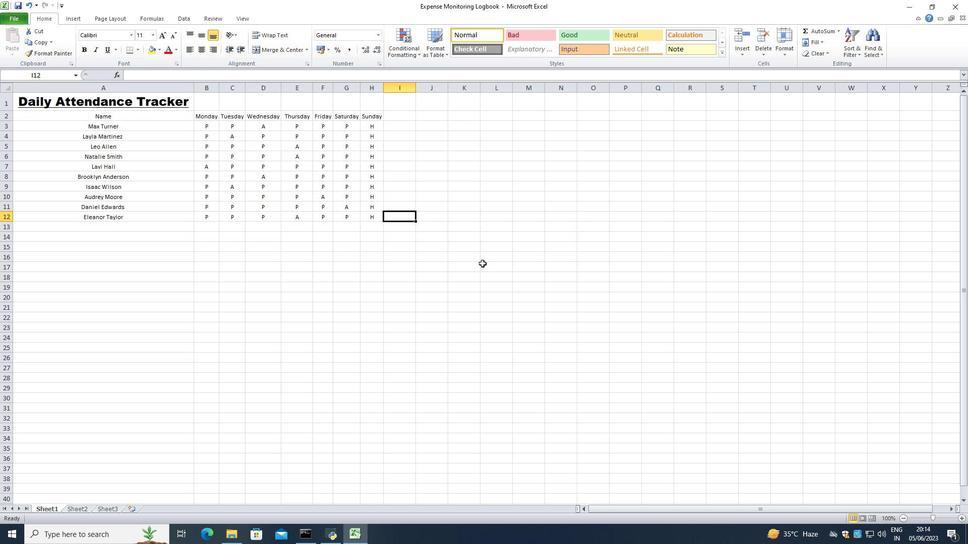 
